 Task: Create a sub task Design and Implement Solution for the task  Develop a new online tool for online customer surveys in the project BeaconTech , assign it to team member softage.3@softage.net and update the status of the sub task to  On Track  , set the priority of the sub task to Low
Action: Mouse moved to (518, 286)
Screenshot: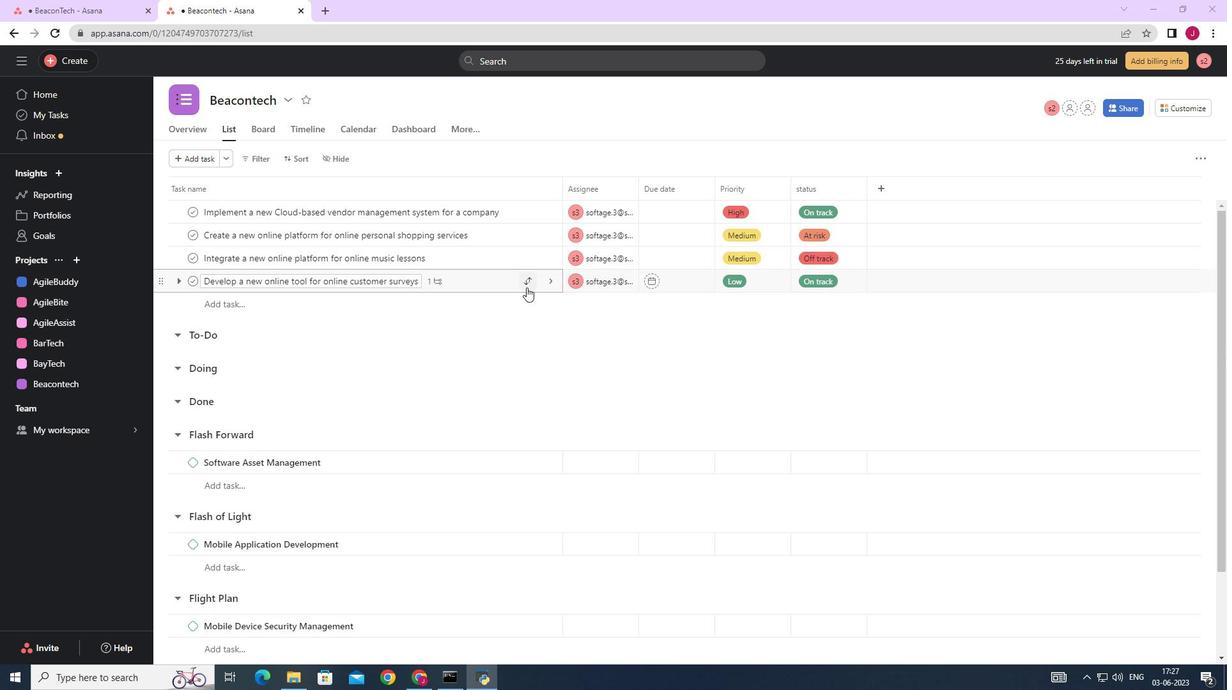 
Action: Mouse pressed left at (518, 286)
Screenshot: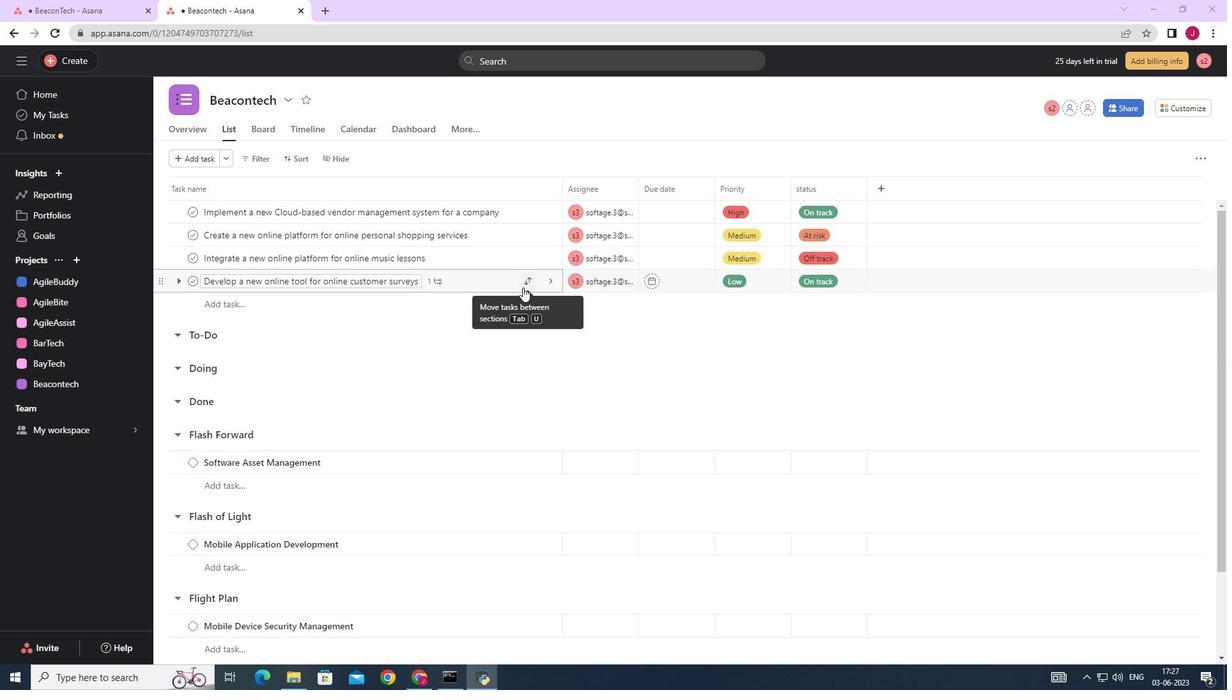 
Action: Mouse moved to (853, 377)
Screenshot: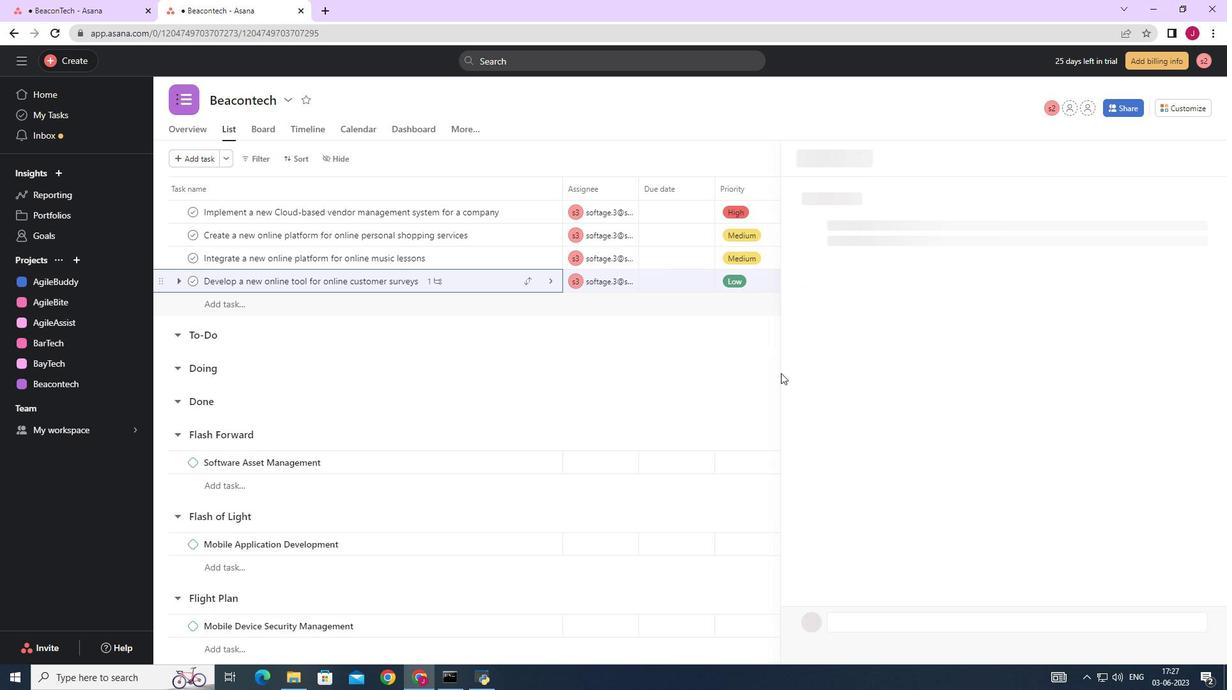
Action: Mouse scrolled (853, 376) with delta (0, 0)
Screenshot: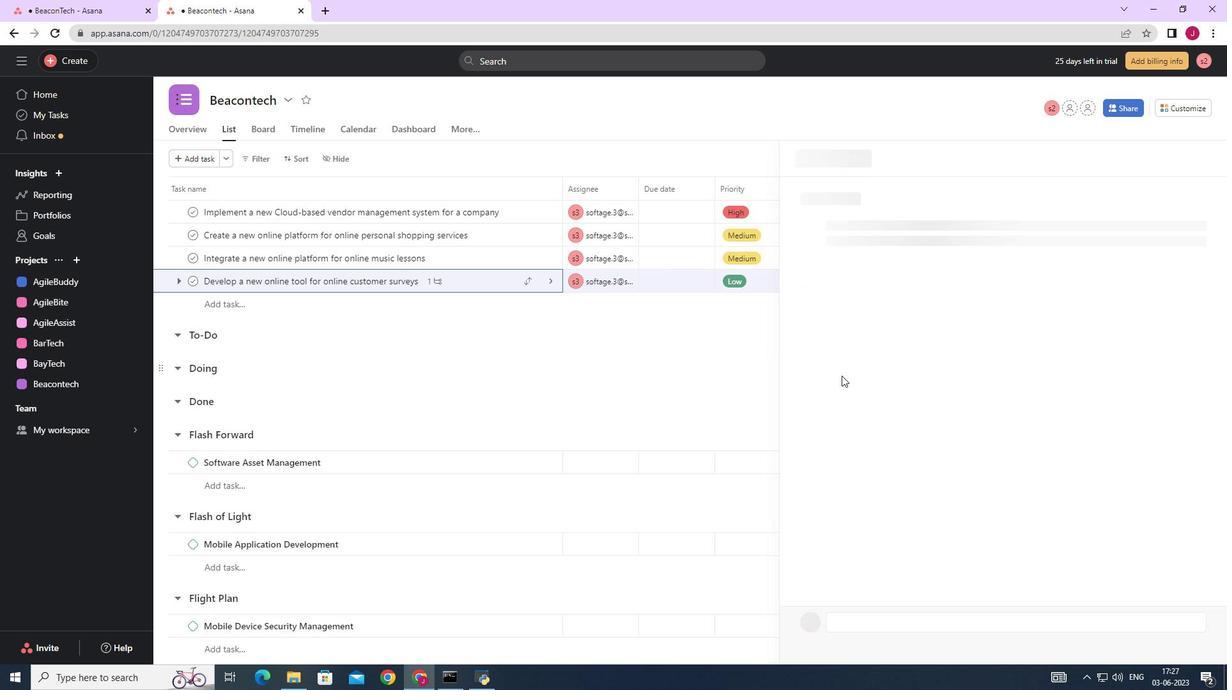 
Action: Mouse moved to (855, 377)
Screenshot: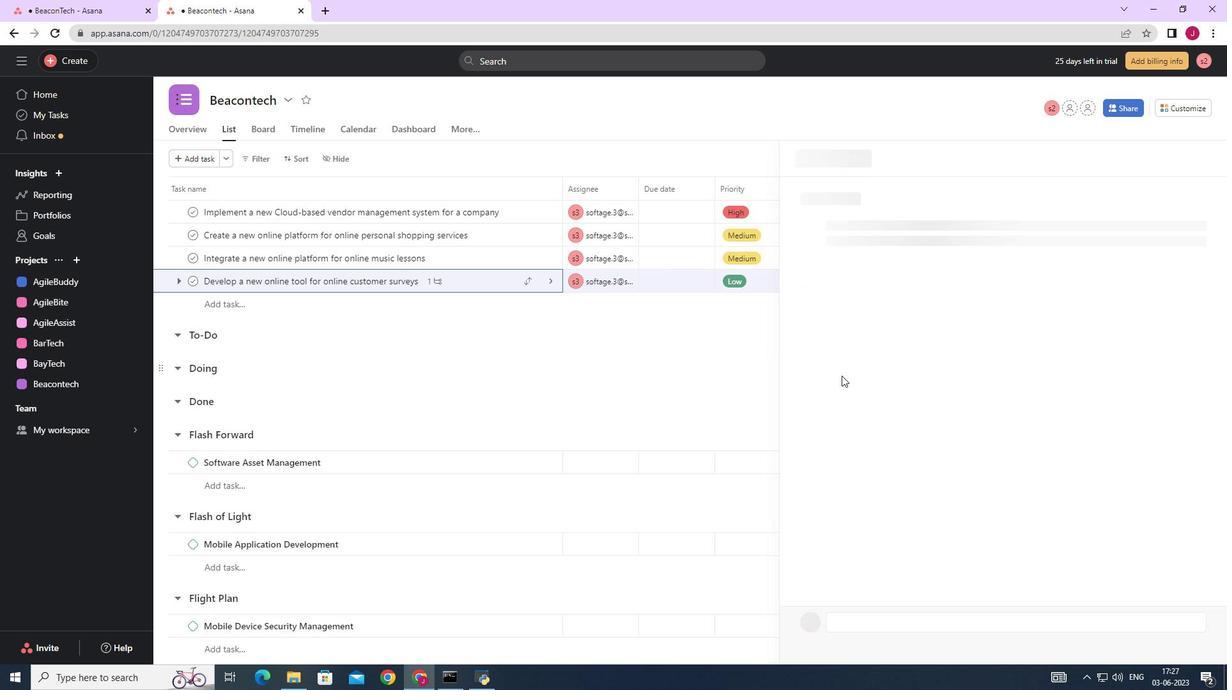 
Action: Mouse scrolled (855, 377) with delta (0, 0)
Screenshot: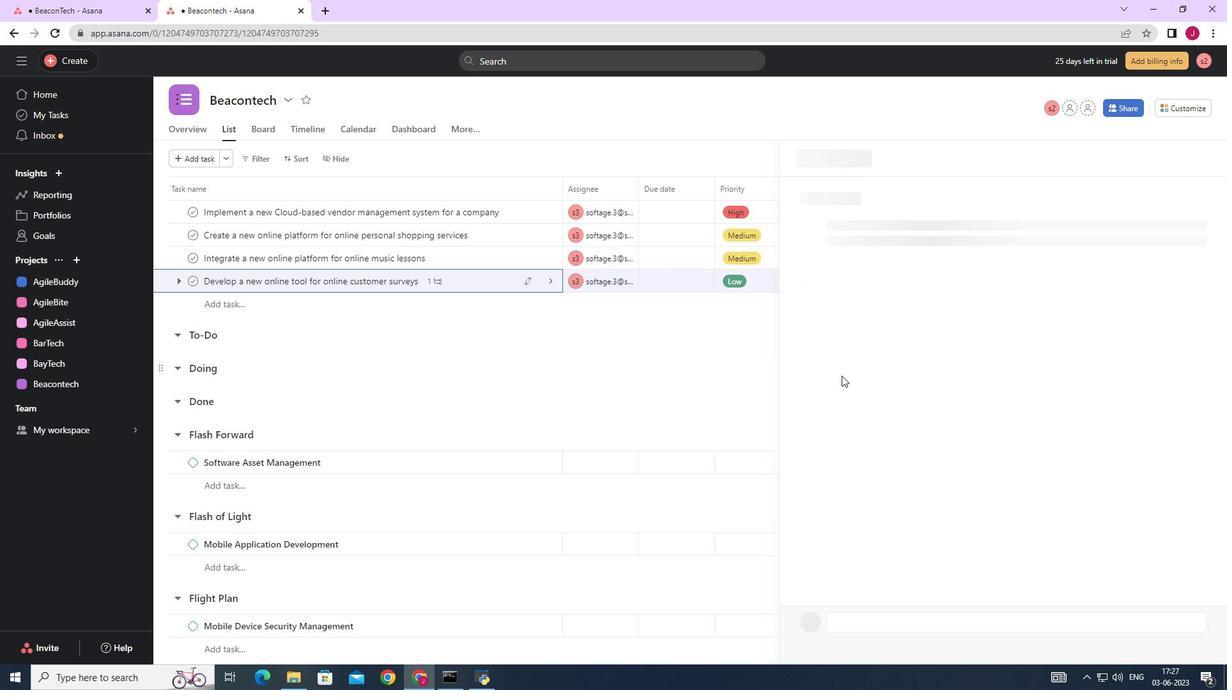 
Action: Mouse moved to (855, 378)
Screenshot: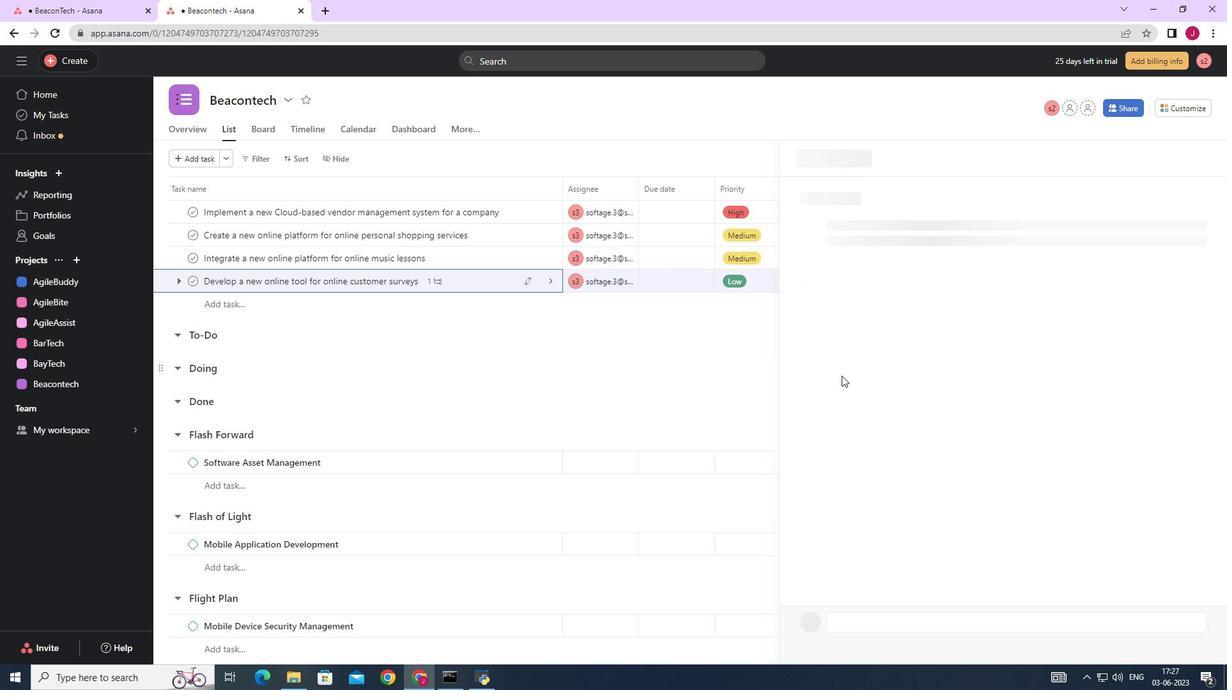 
Action: Mouse scrolled (855, 377) with delta (0, 0)
Screenshot: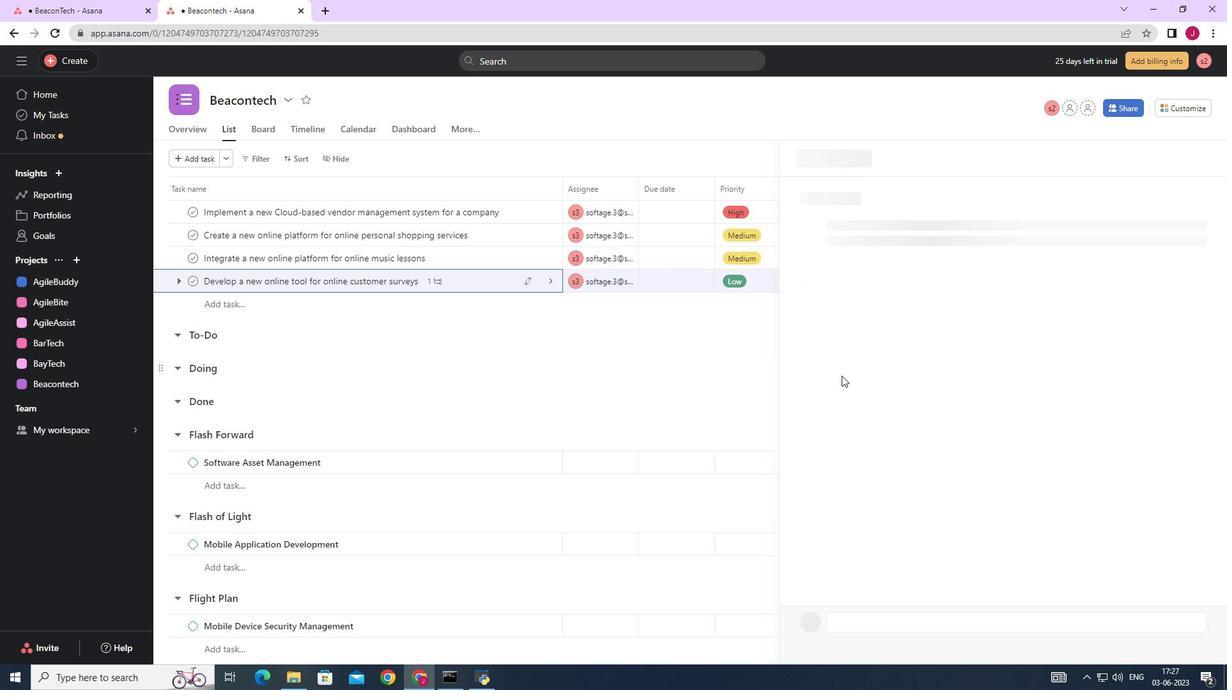 
Action: Mouse moved to (856, 378)
Screenshot: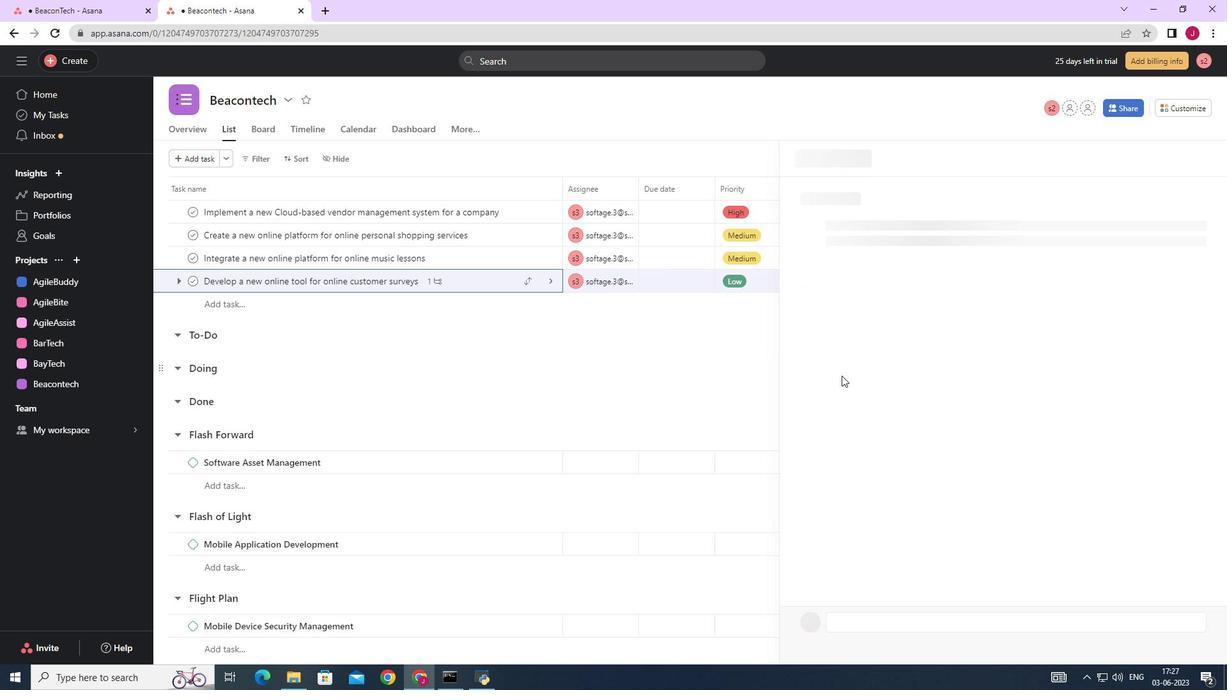 
Action: Mouse scrolled (856, 377) with delta (0, 0)
Screenshot: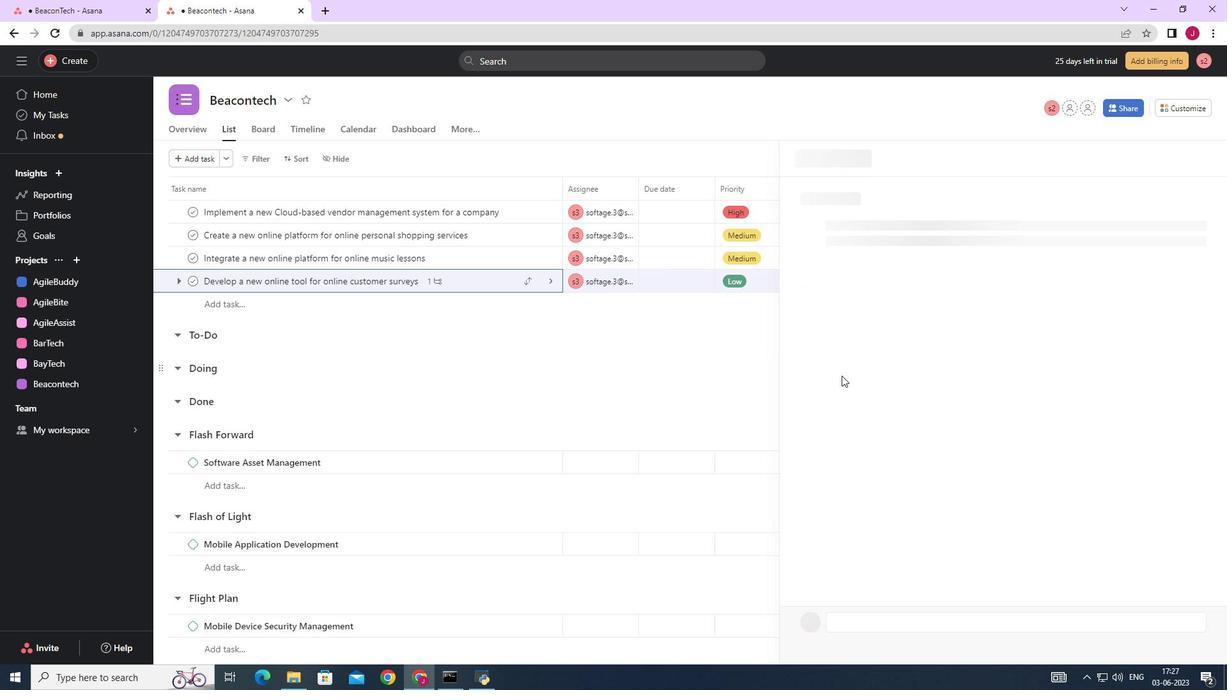 
Action: Mouse moved to (856, 379)
Screenshot: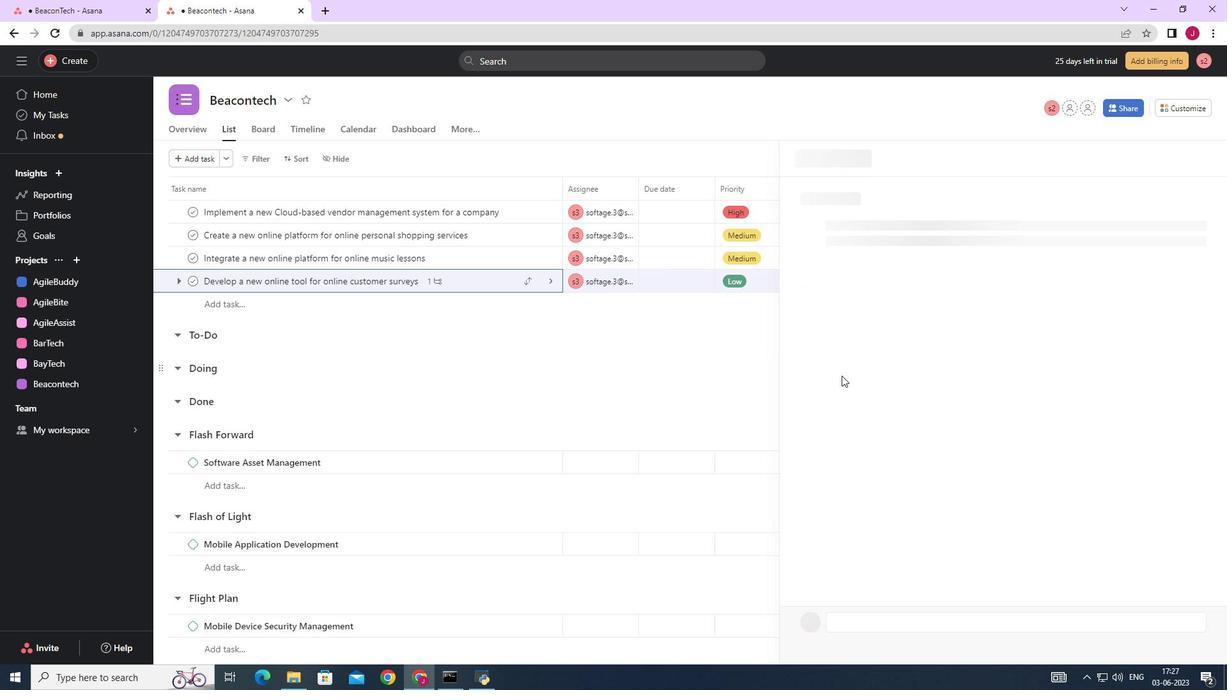 
Action: Mouse scrolled (856, 378) with delta (0, 0)
Screenshot: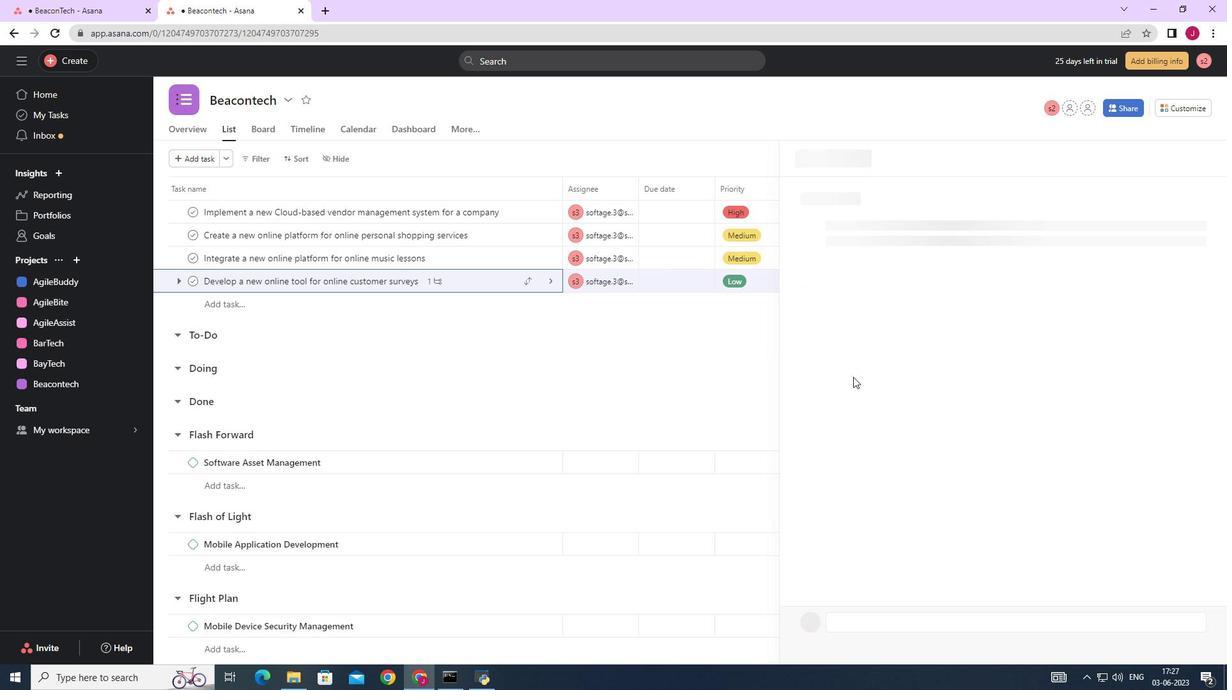
Action: Mouse moved to (891, 426)
Screenshot: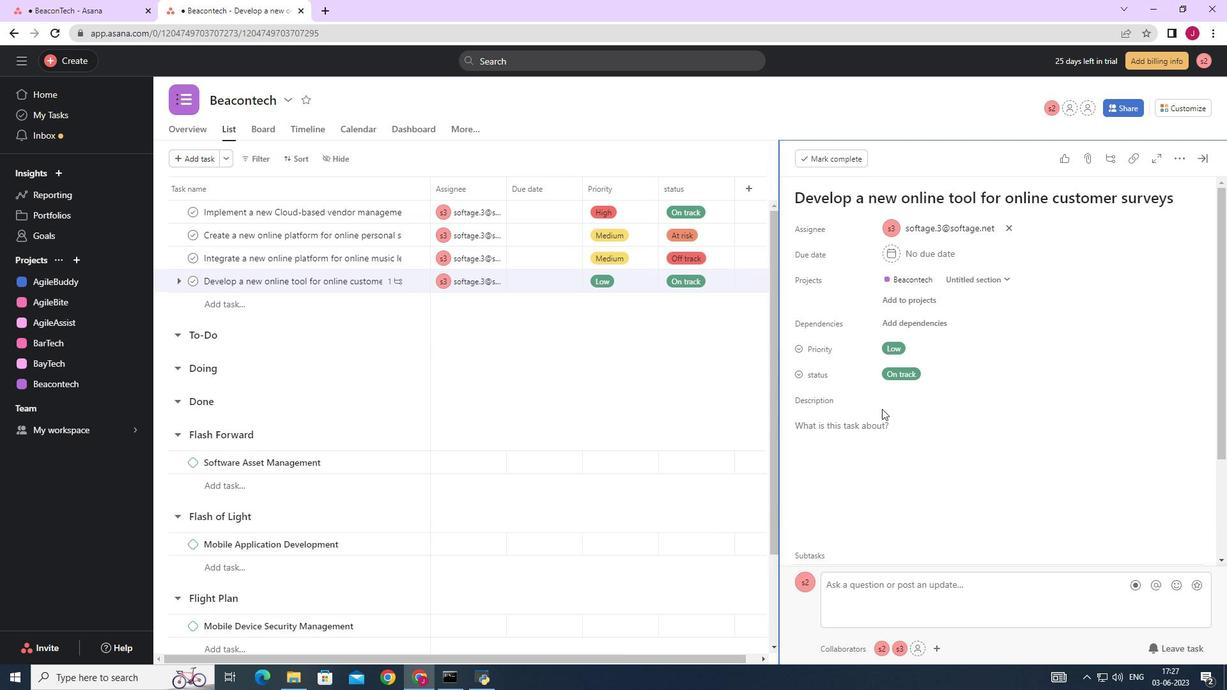 
Action: Mouse scrolled (891, 425) with delta (0, 0)
Screenshot: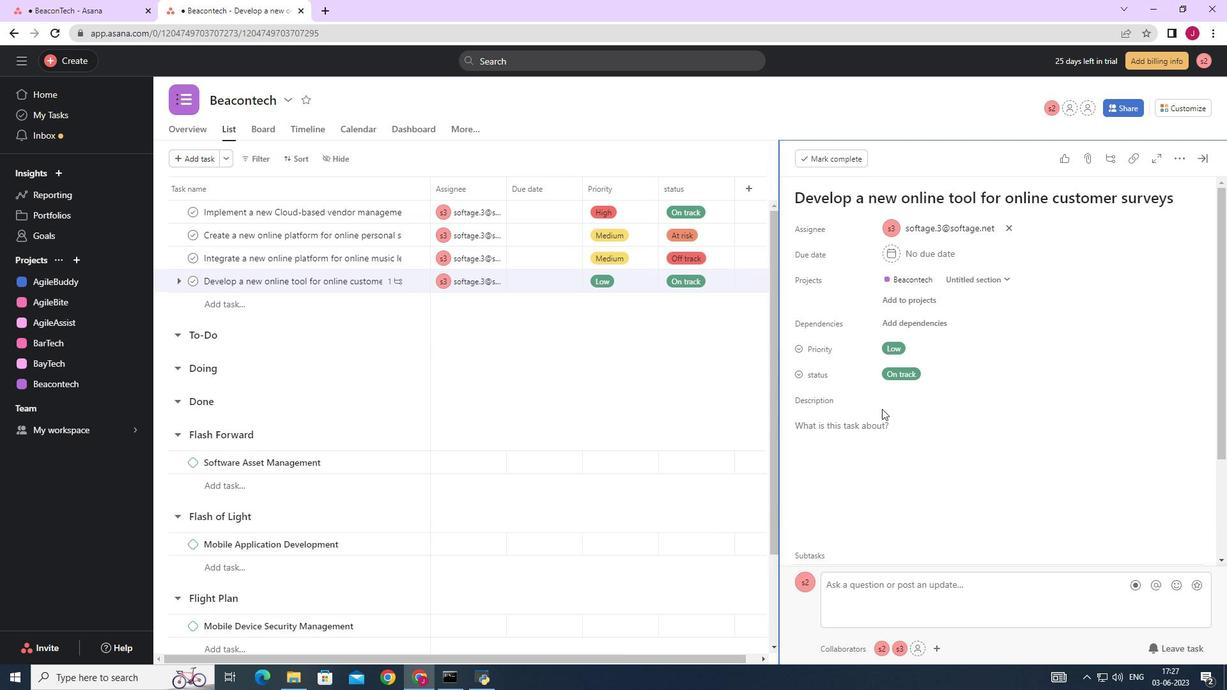 
Action: Mouse moved to (892, 430)
Screenshot: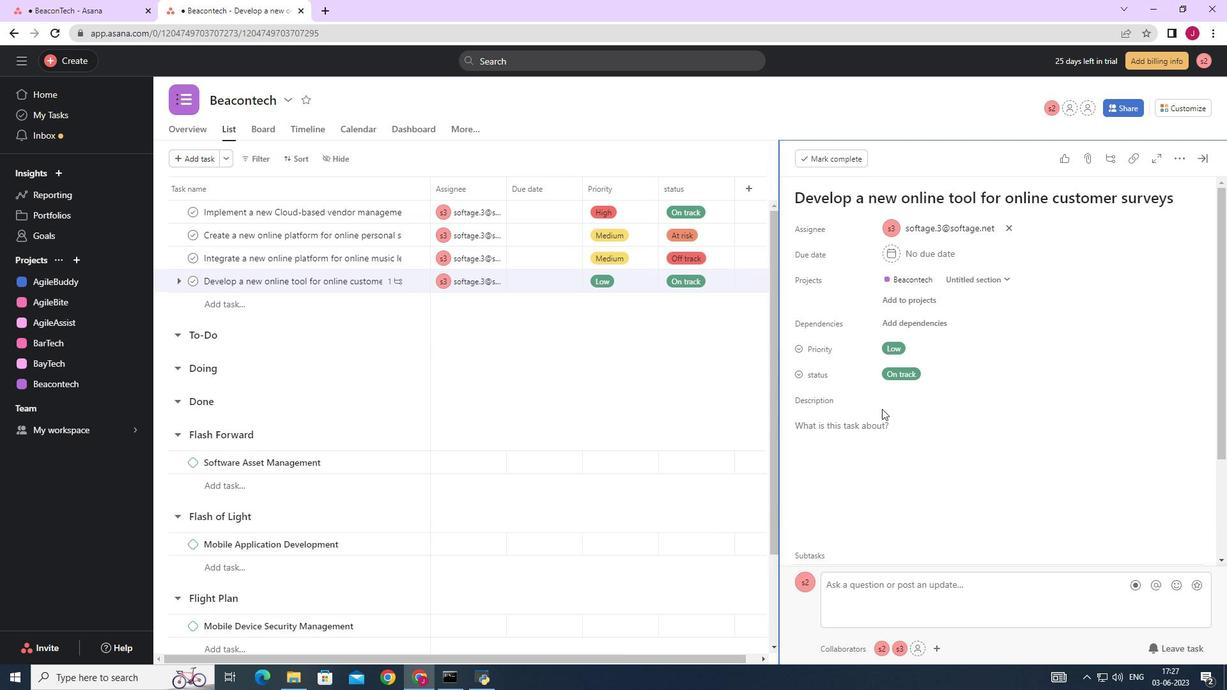 
Action: Mouse scrolled (892, 429) with delta (0, 0)
Screenshot: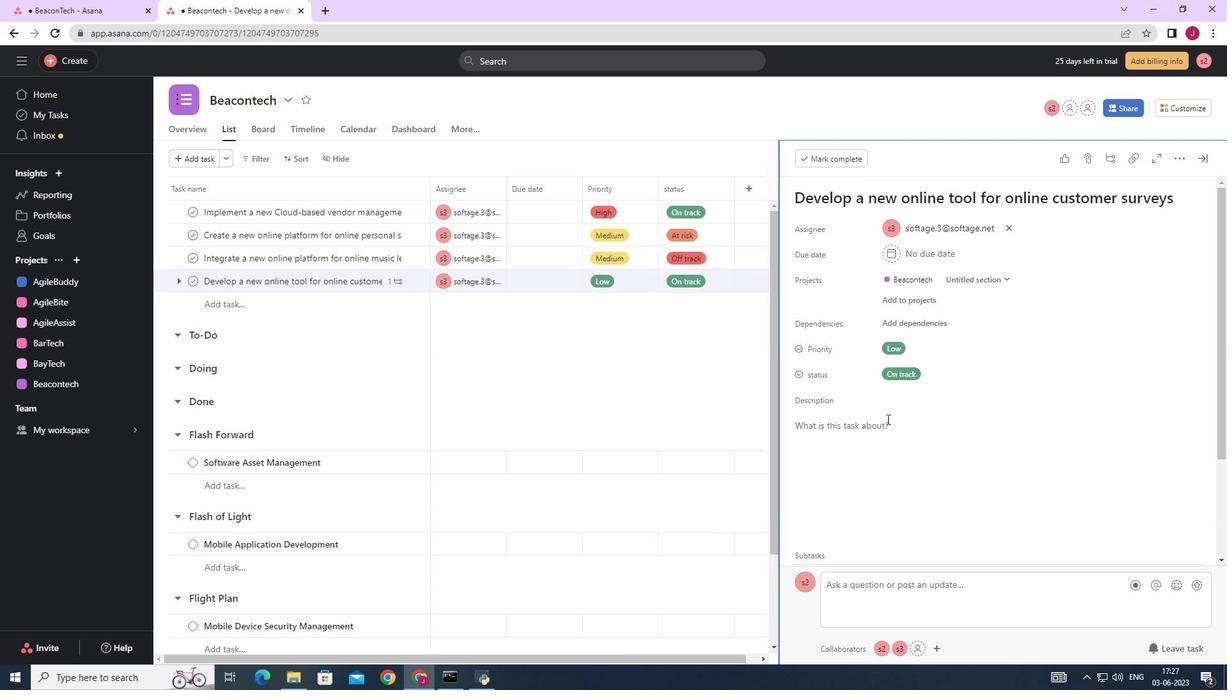 
Action: Mouse scrolled (892, 429) with delta (0, 0)
Screenshot: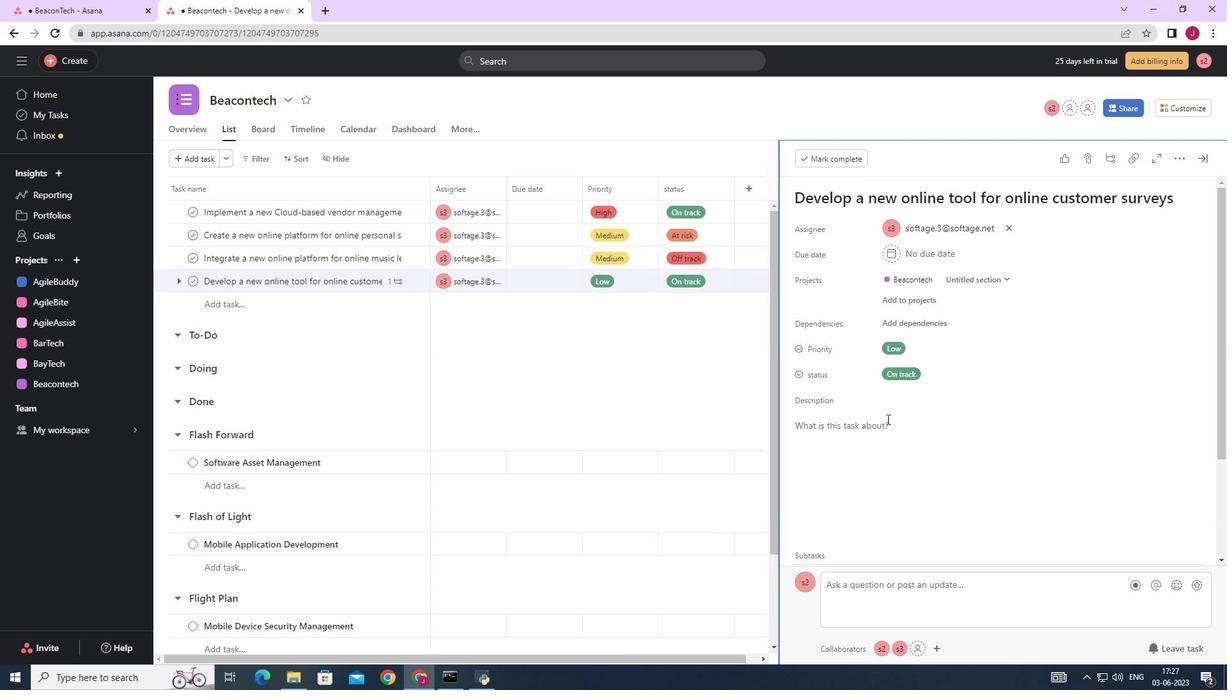 
Action: Mouse scrolled (892, 429) with delta (0, 0)
Screenshot: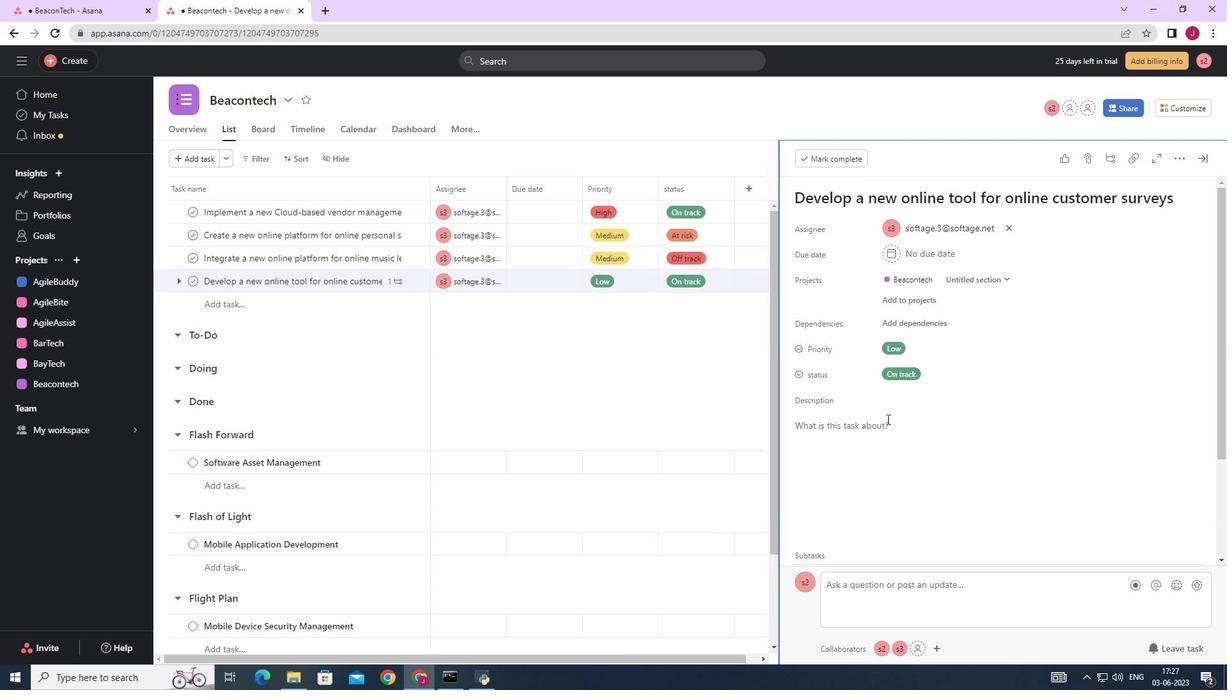 
Action: Mouse moved to (892, 430)
Screenshot: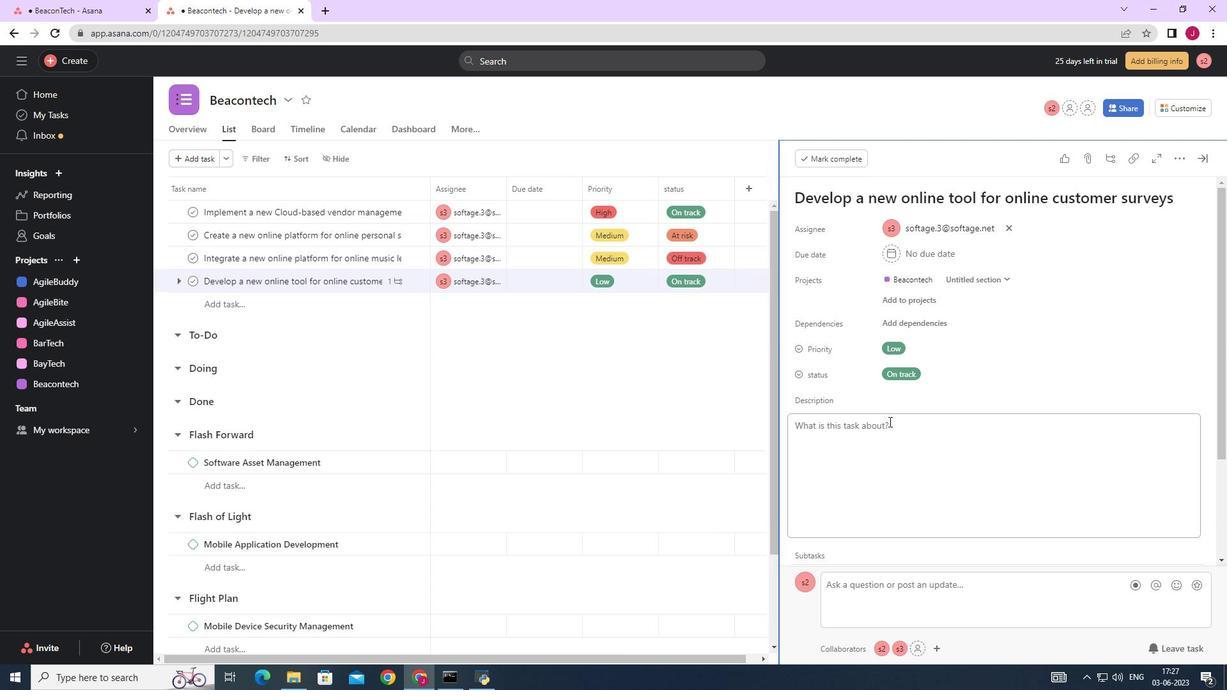 
Action: Mouse scrolled (892, 429) with delta (0, 0)
Screenshot: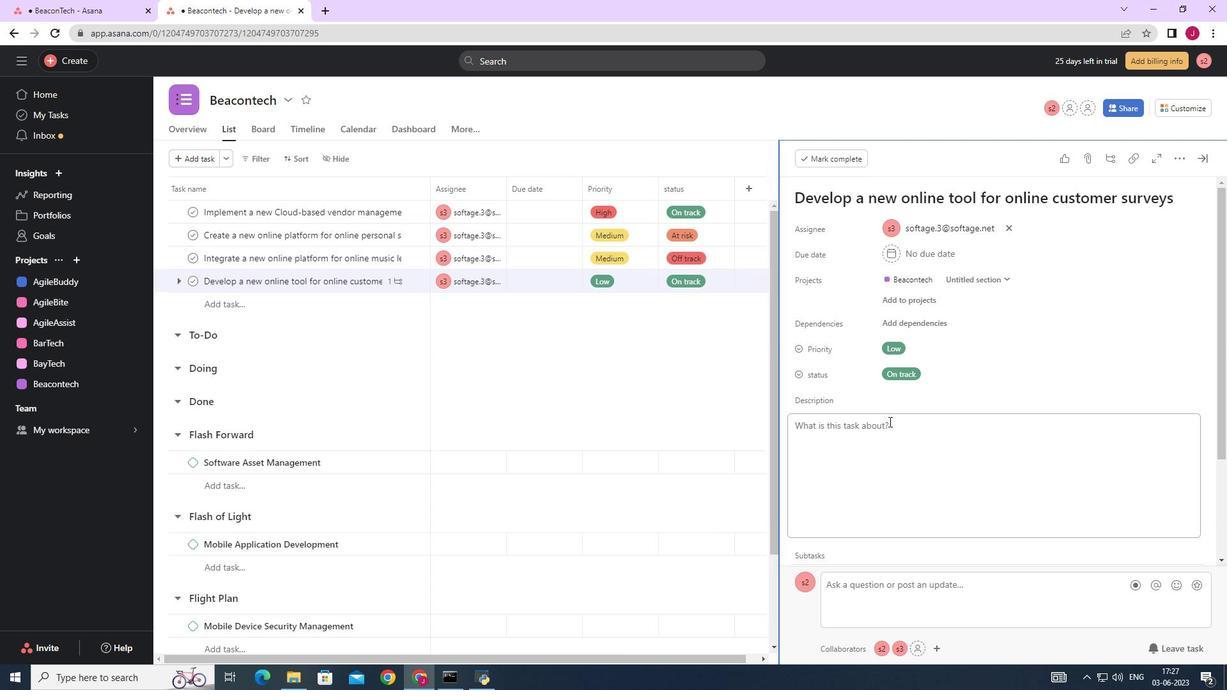 
Action: Mouse moved to (892, 445)
Screenshot: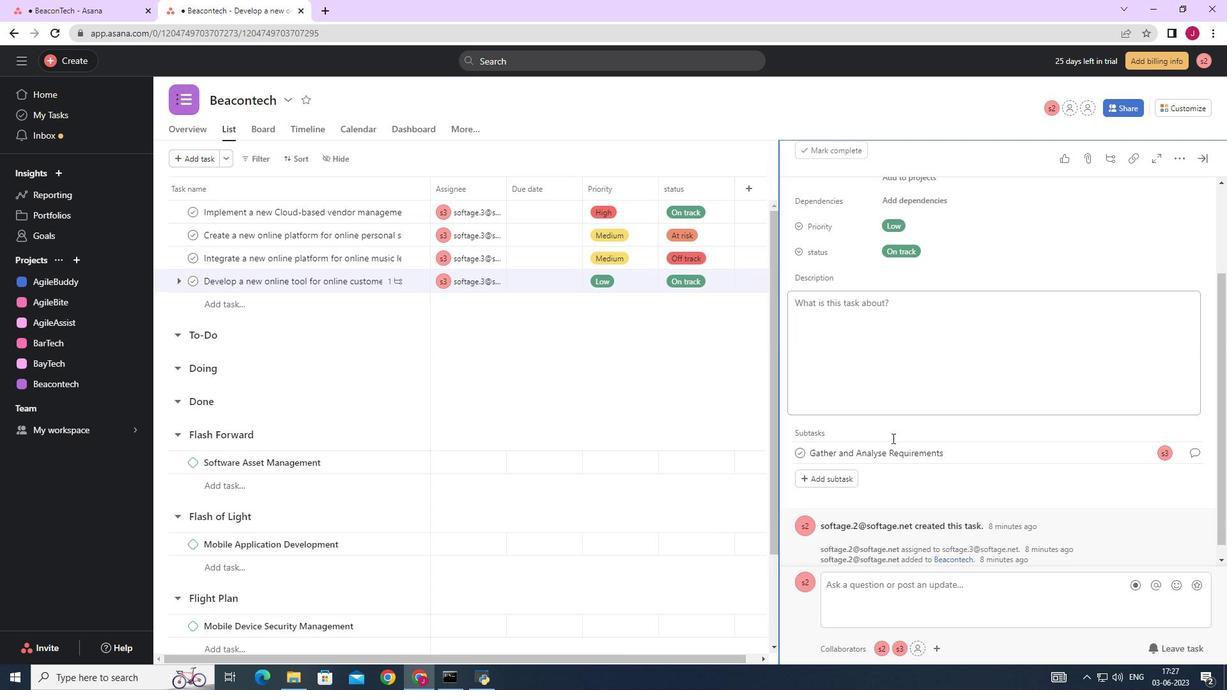 
Action: Mouse scrolled (892, 444) with delta (0, 0)
Screenshot: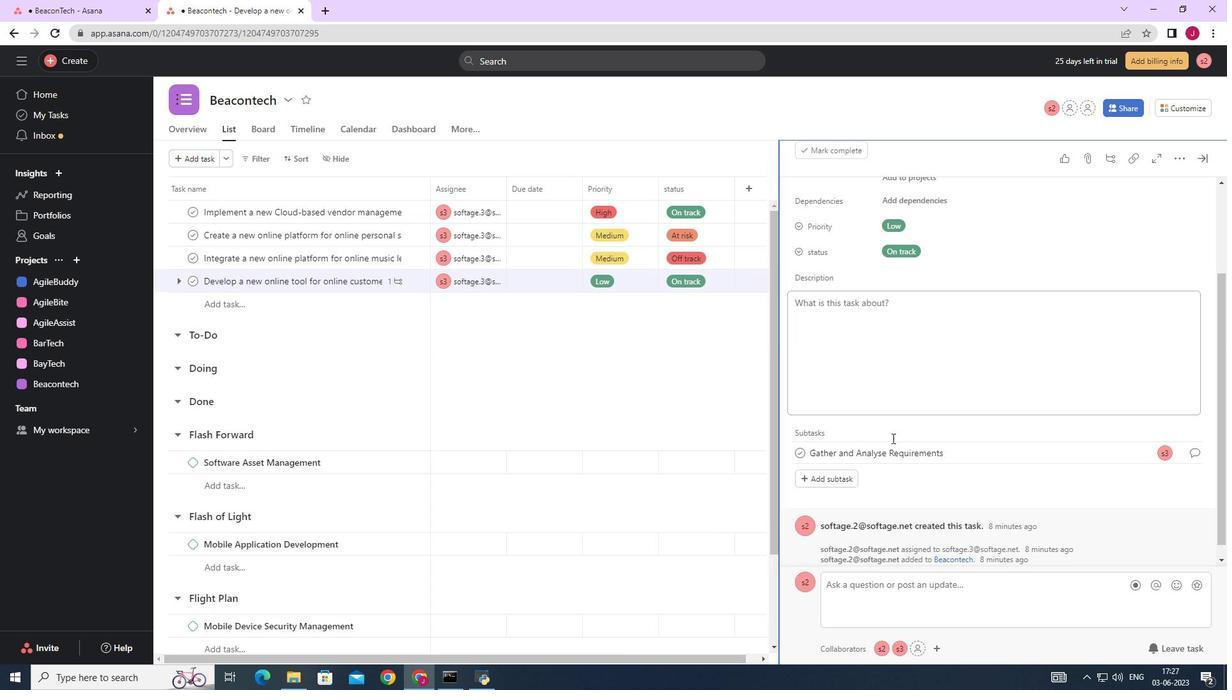 
Action: Mouse moved to (892, 446)
Screenshot: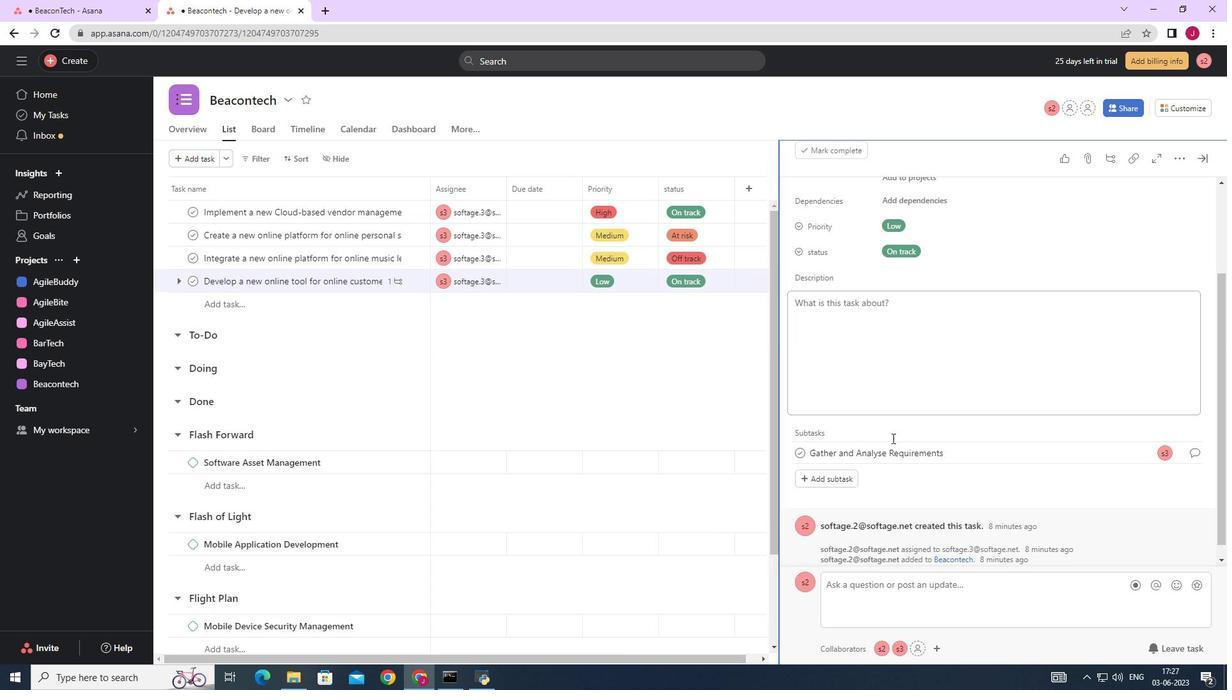 
Action: Mouse scrolled (892, 445) with delta (0, 0)
Screenshot: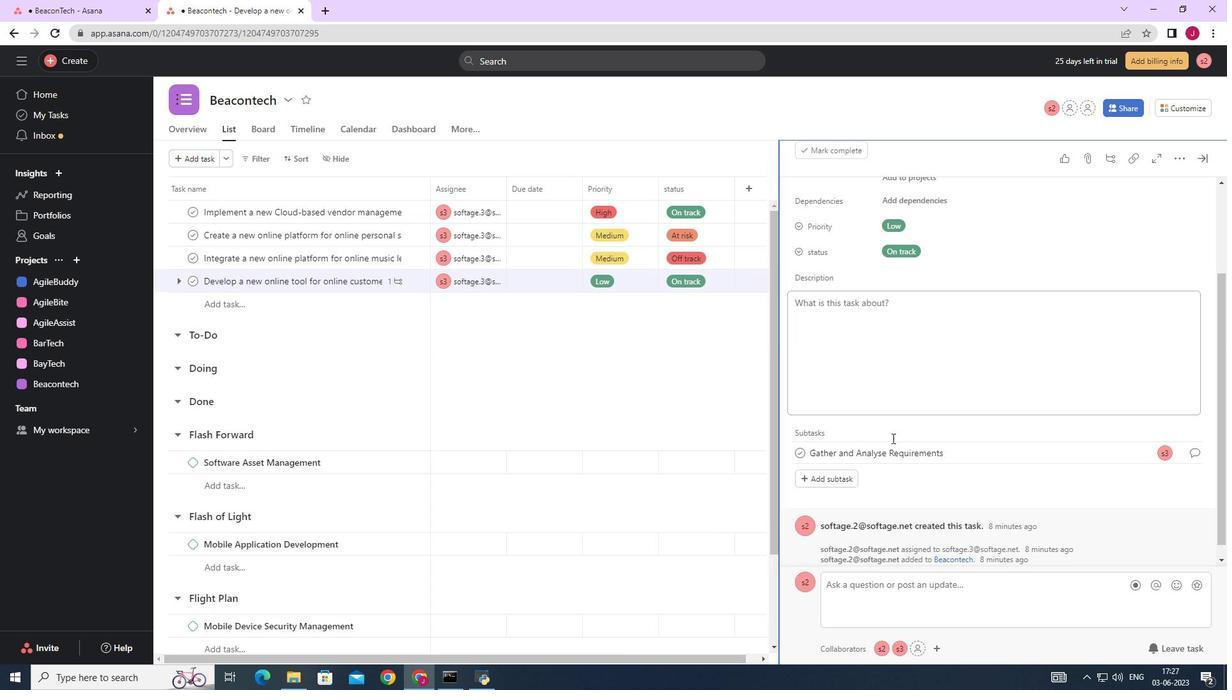 
Action: Mouse moved to (892, 447)
Screenshot: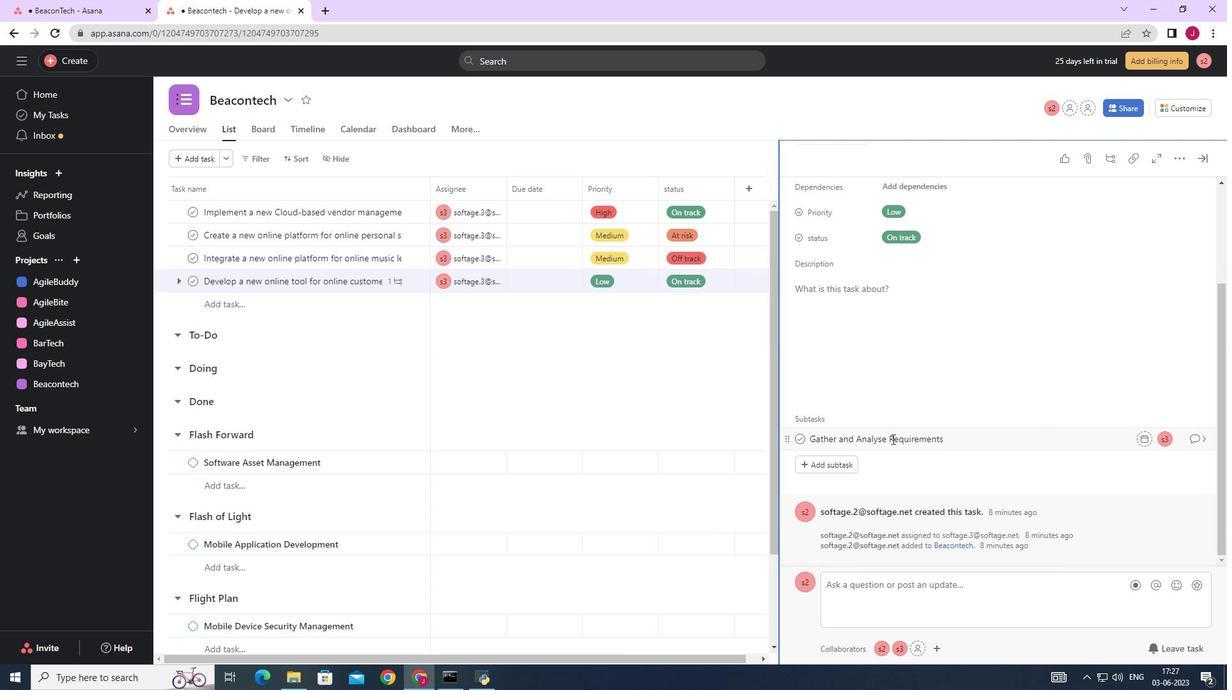 
Action: Mouse scrolled (892, 446) with delta (0, 0)
Screenshot: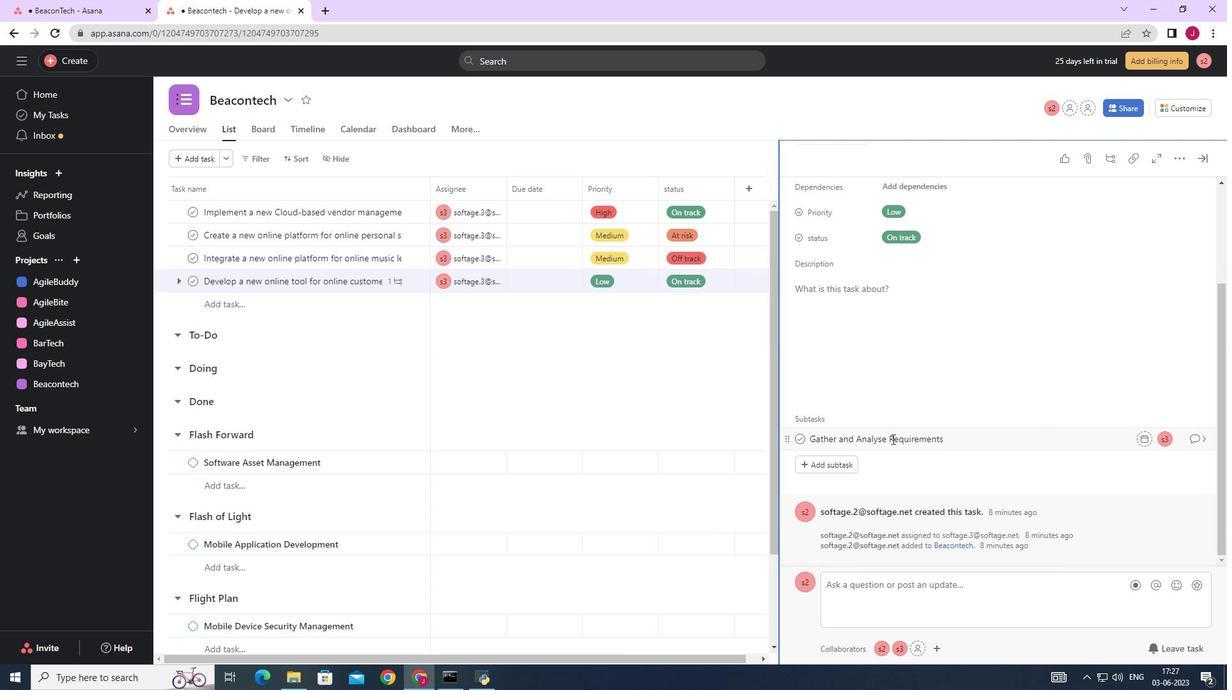 
Action: Mouse moved to (892, 447)
Screenshot: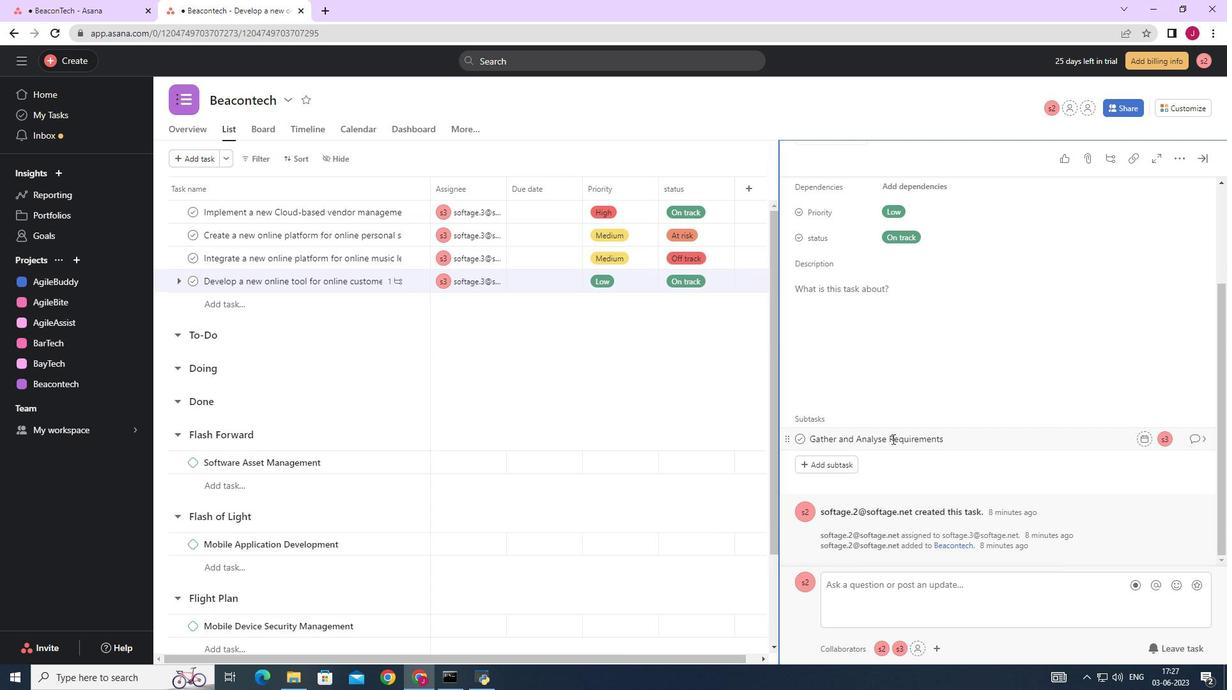 
Action: Mouse scrolled (892, 446) with delta (0, 0)
Screenshot: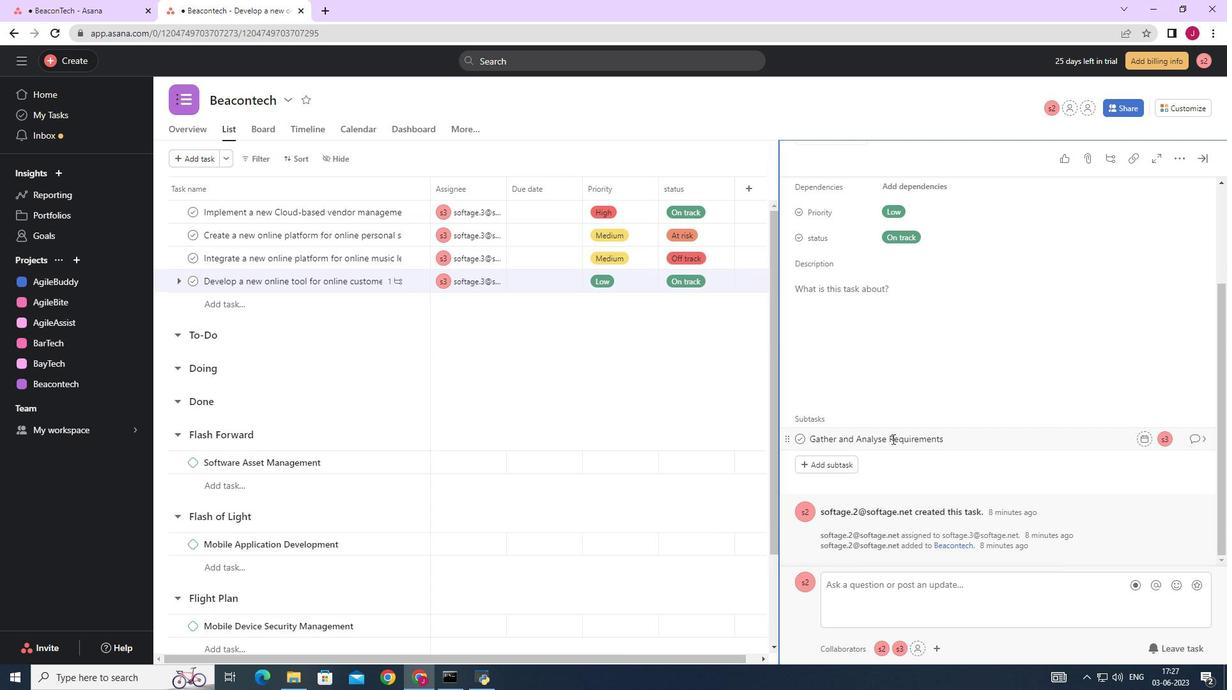 
Action: Mouse moved to (839, 464)
Screenshot: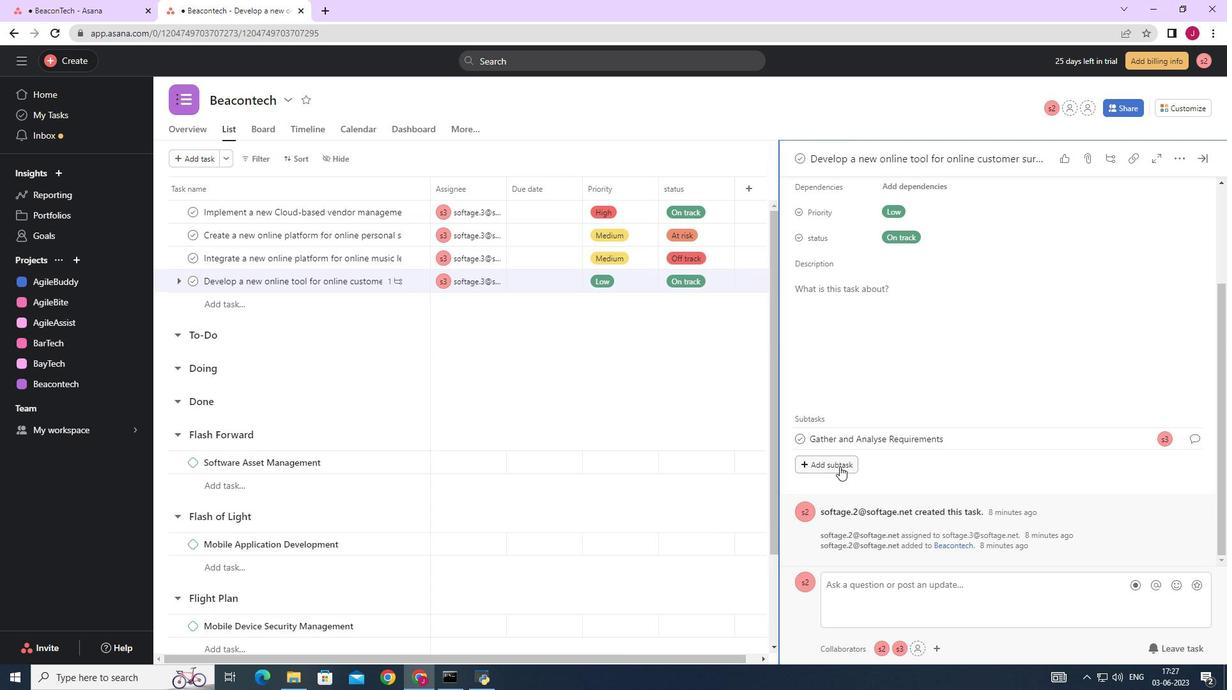 
Action: Mouse pressed left at (839, 464)
Screenshot: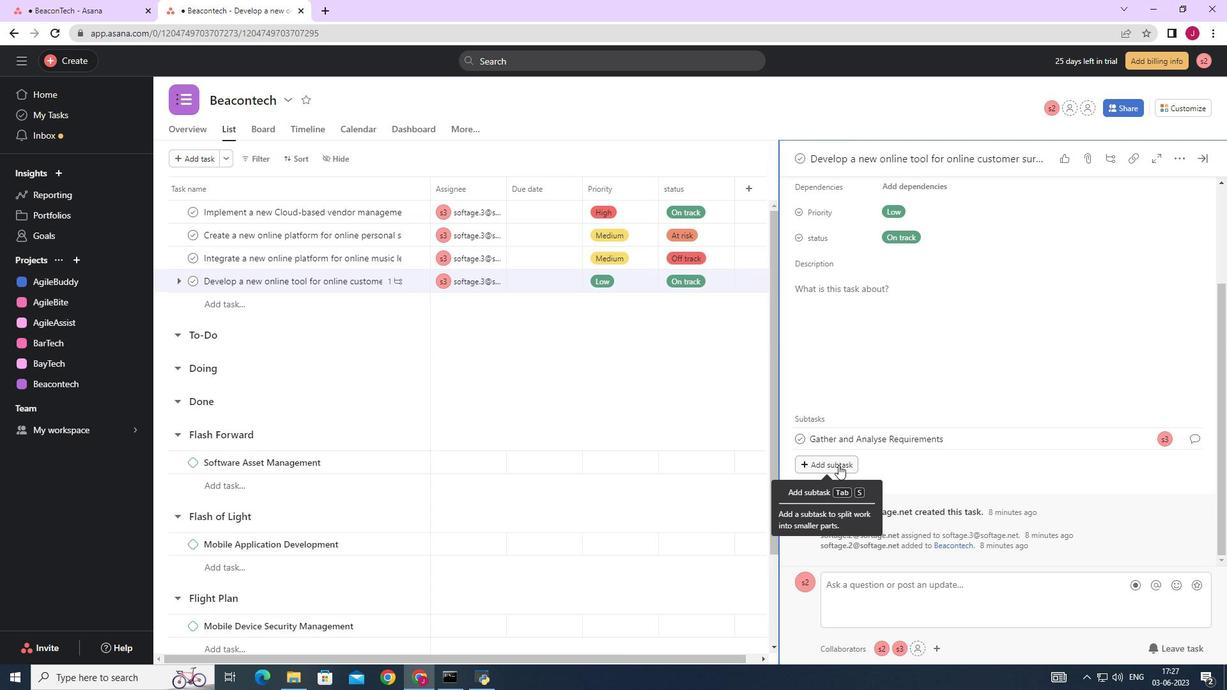 
Action: Mouse moved to (838, 464)
Screenshot: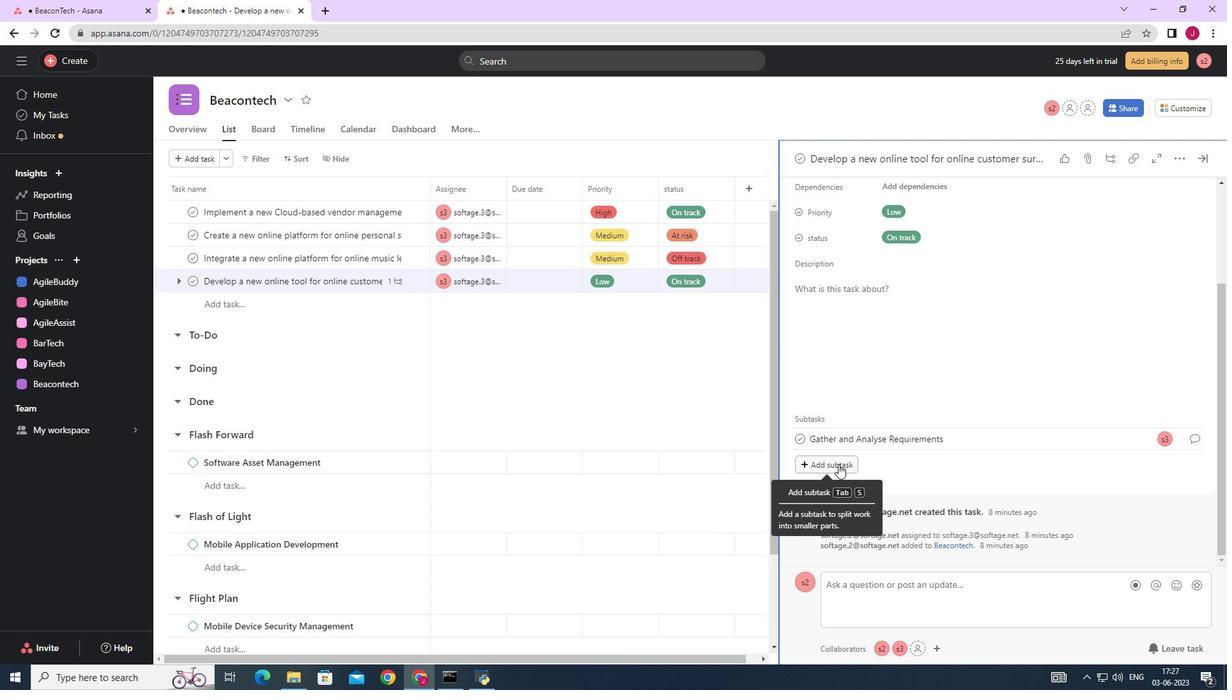 
Action: Key pressed <Key.caps_lock>D<Key.caps_lock>esign<Key.space>and<Key.space><Key.caps_lock>I<Key.caps_lock>mplement<Key.space><Key.caps_lock>S<Key.caps_lock>olution
Screenshot: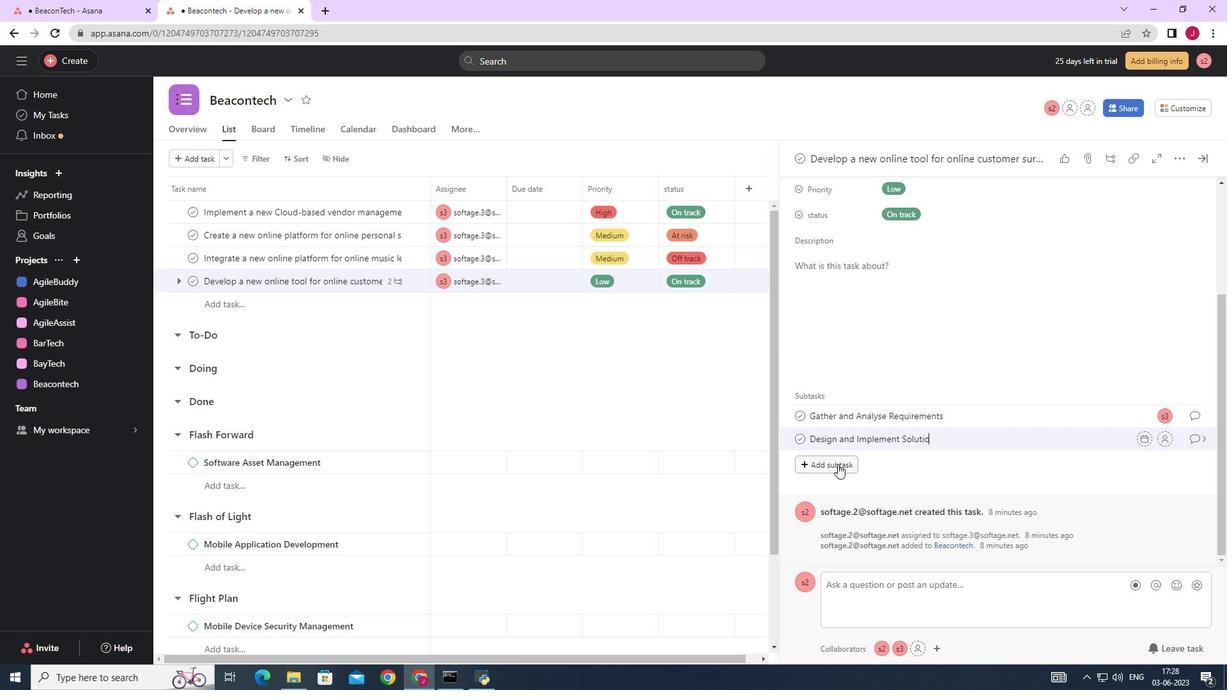
Action: Mouse moved to (1171, 443)
Screenshot: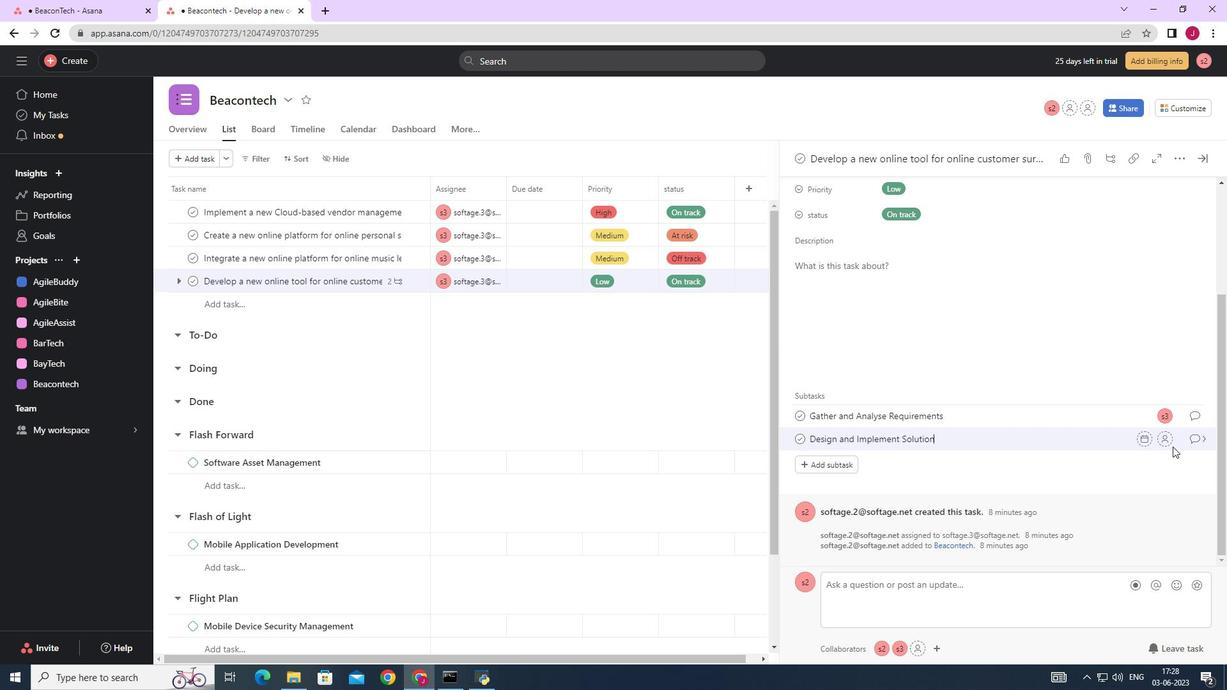 
Action: Mouse pressed left at (1171, 443)
Screenshot: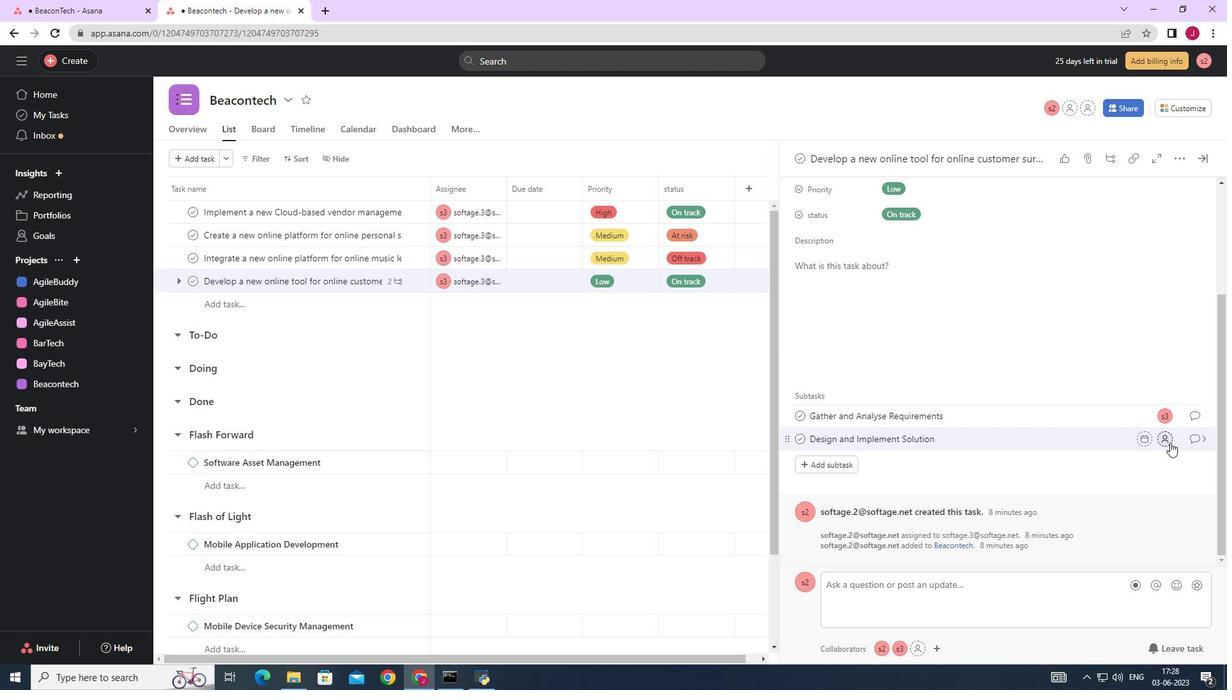
Action: Key pressed softage.3
Screenshot: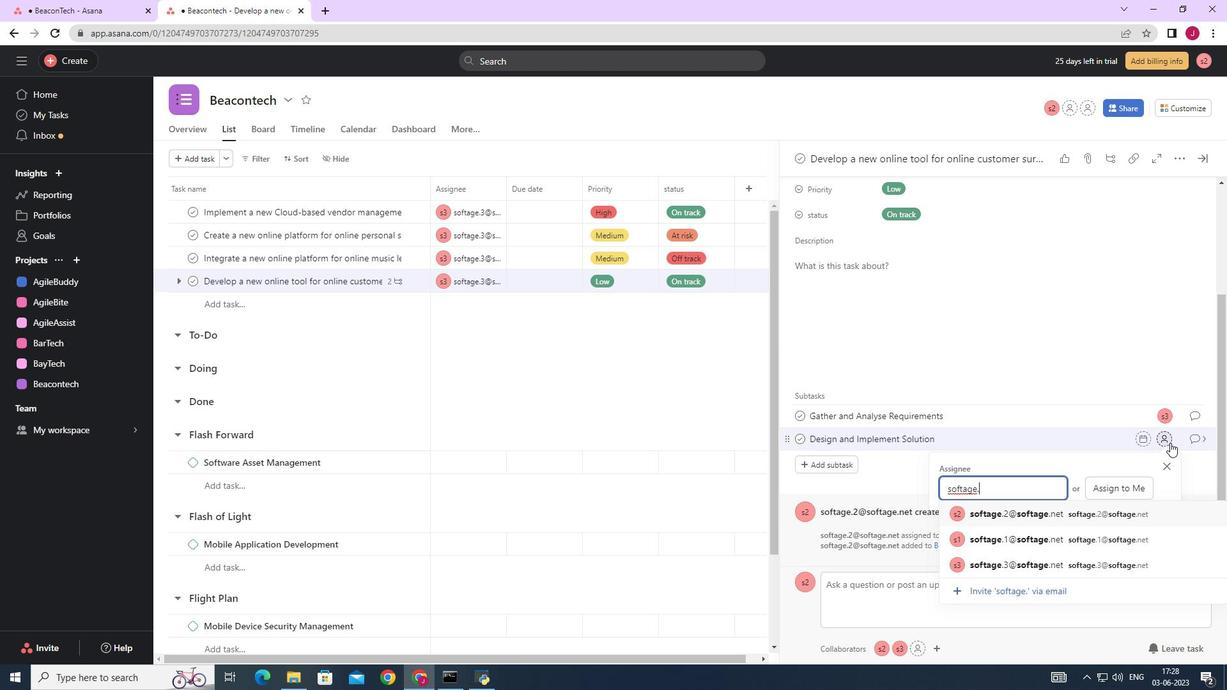 
Action: Mouse moved to (1030, 515)
Screenshot: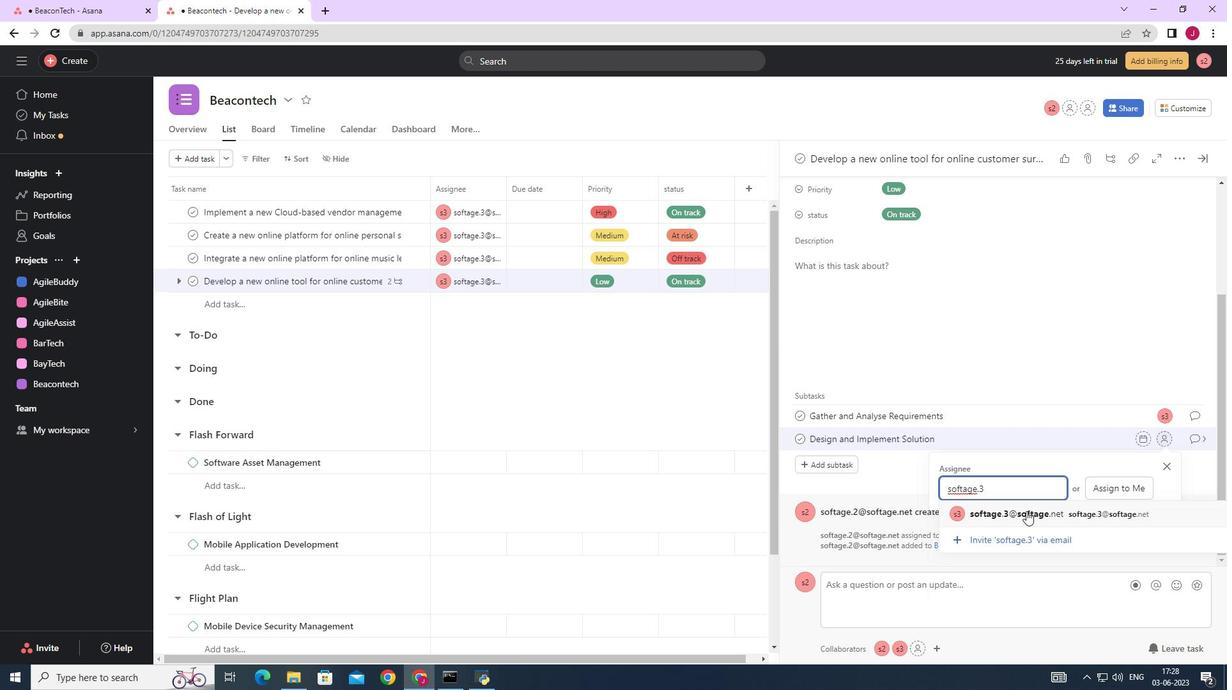 
Action: Mouse pressed left at (1030, 515)
Screenshot: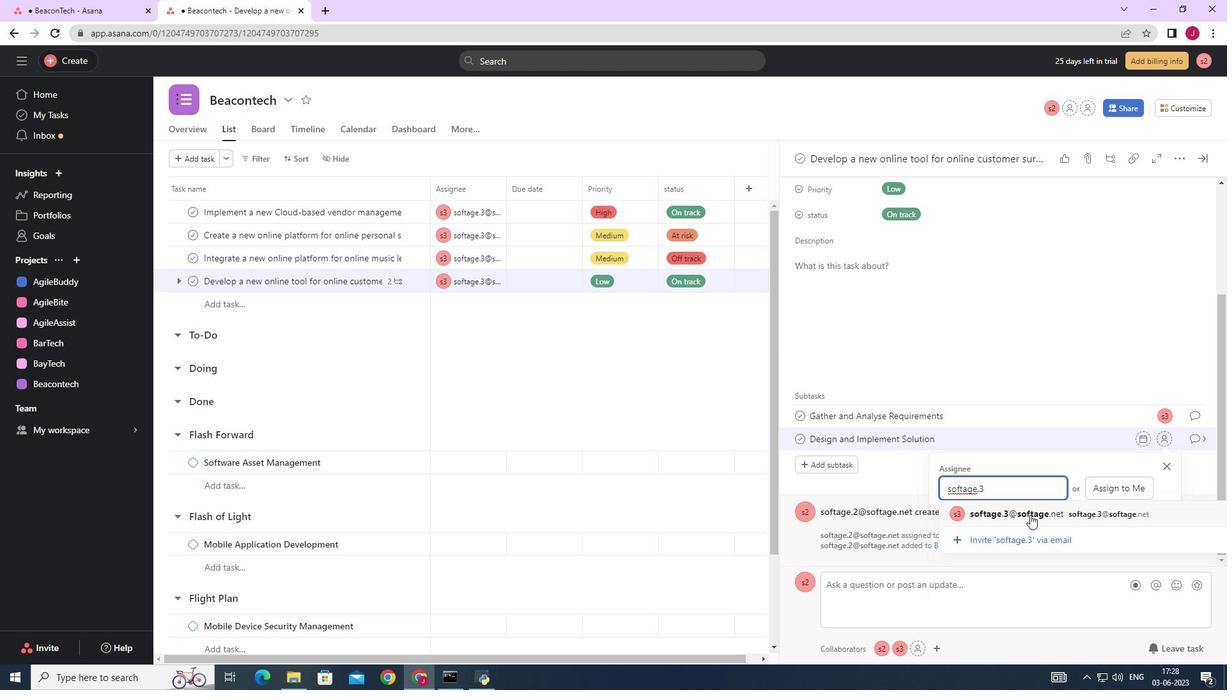 
Action: Mouse moved to (1190, 440)
Screenshot: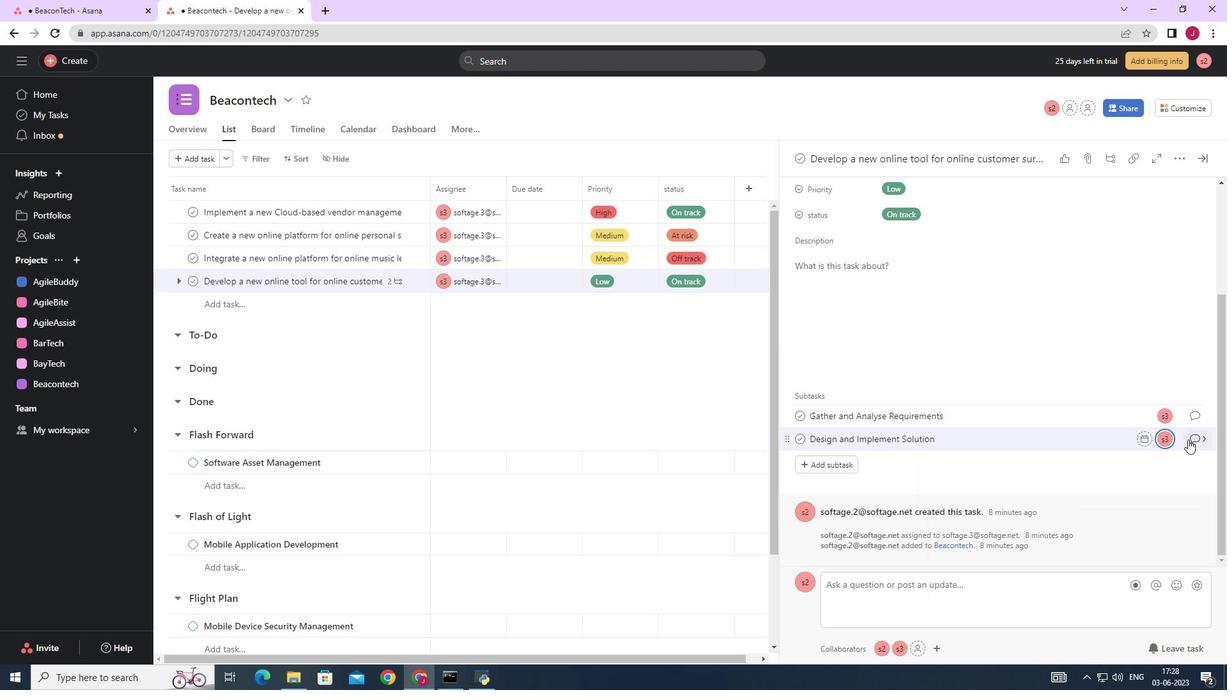 
Action: Mouse pressed left at (1190, 440)
Screenshot: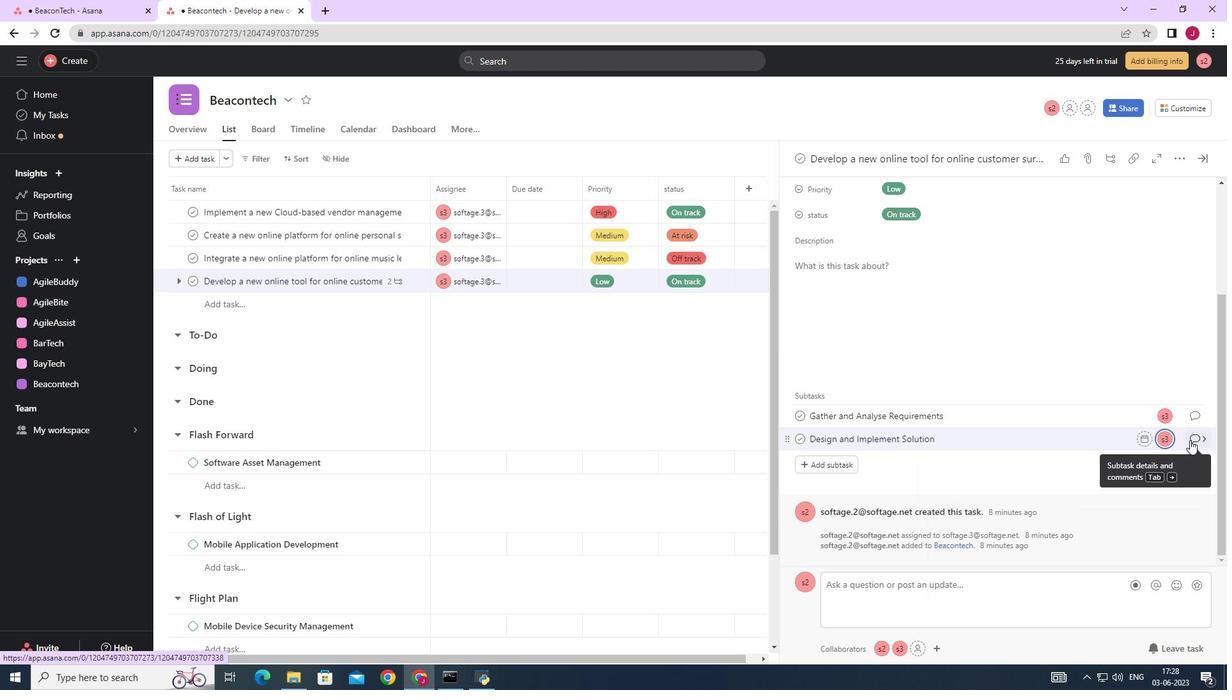 
Action: Mouse moved to (841, 341)
Screenshot: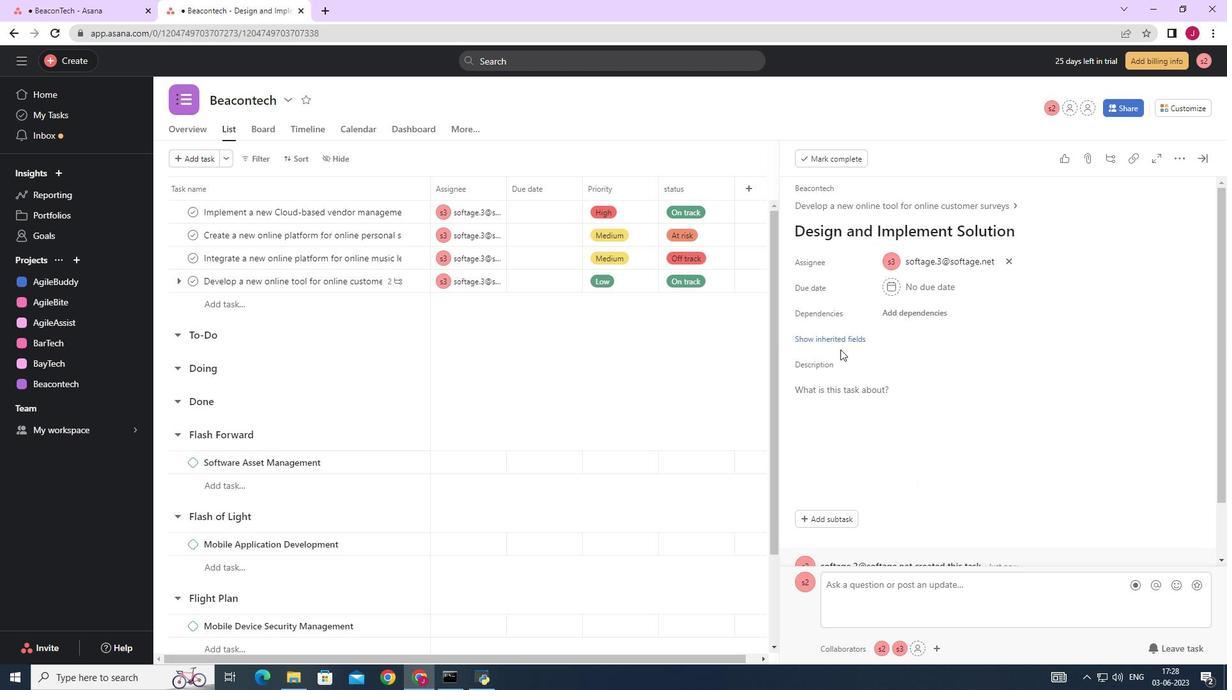 
Action: Mouse pressed left at (841, 341)
Screenshot: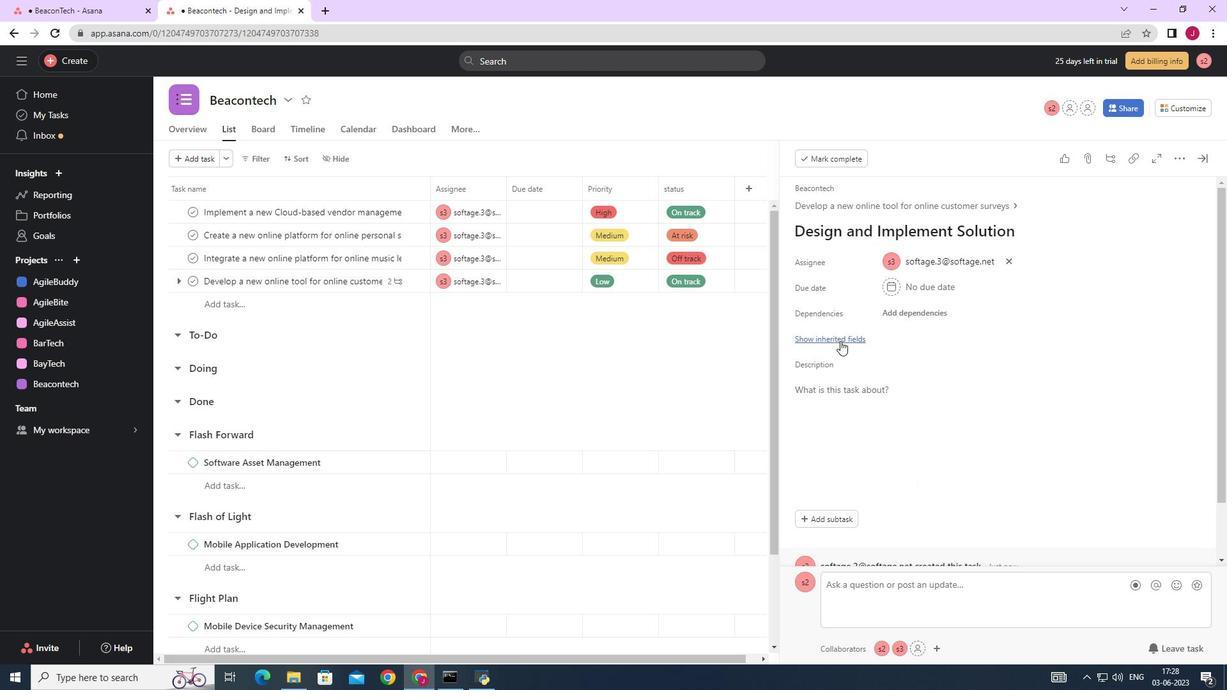 
Action: Mouse moved to (887, 365)
Screenshot: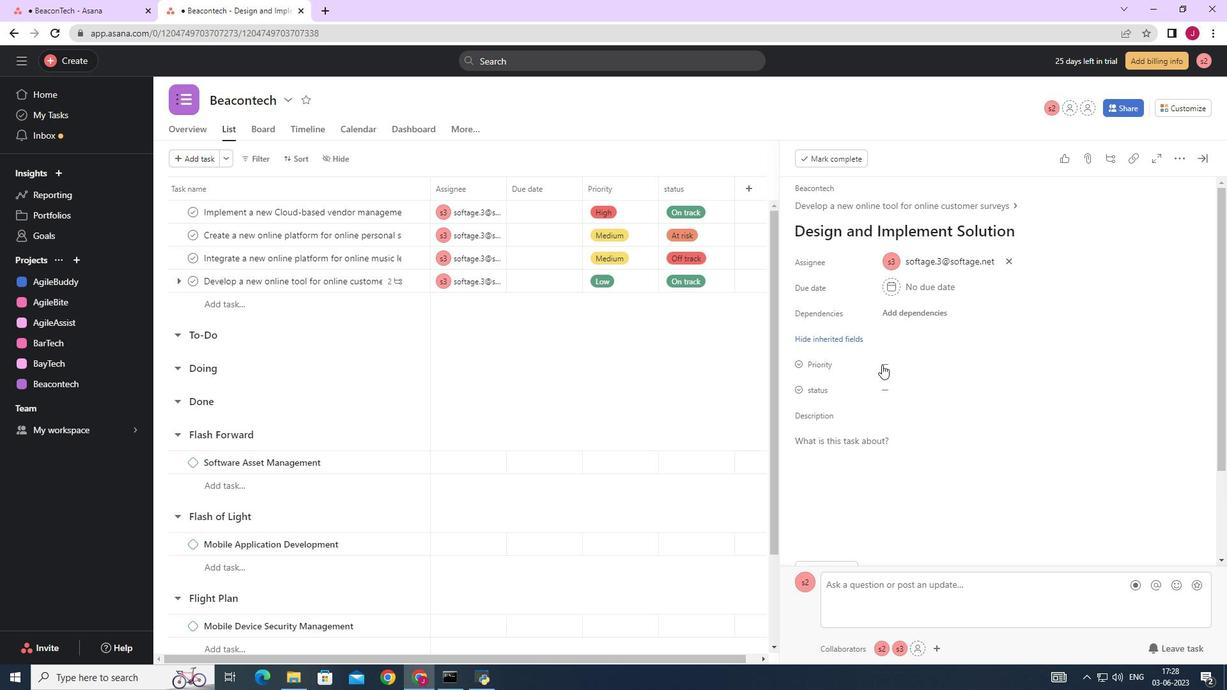 
Action: Mouse pressed left at (887, 365)
Screenshot: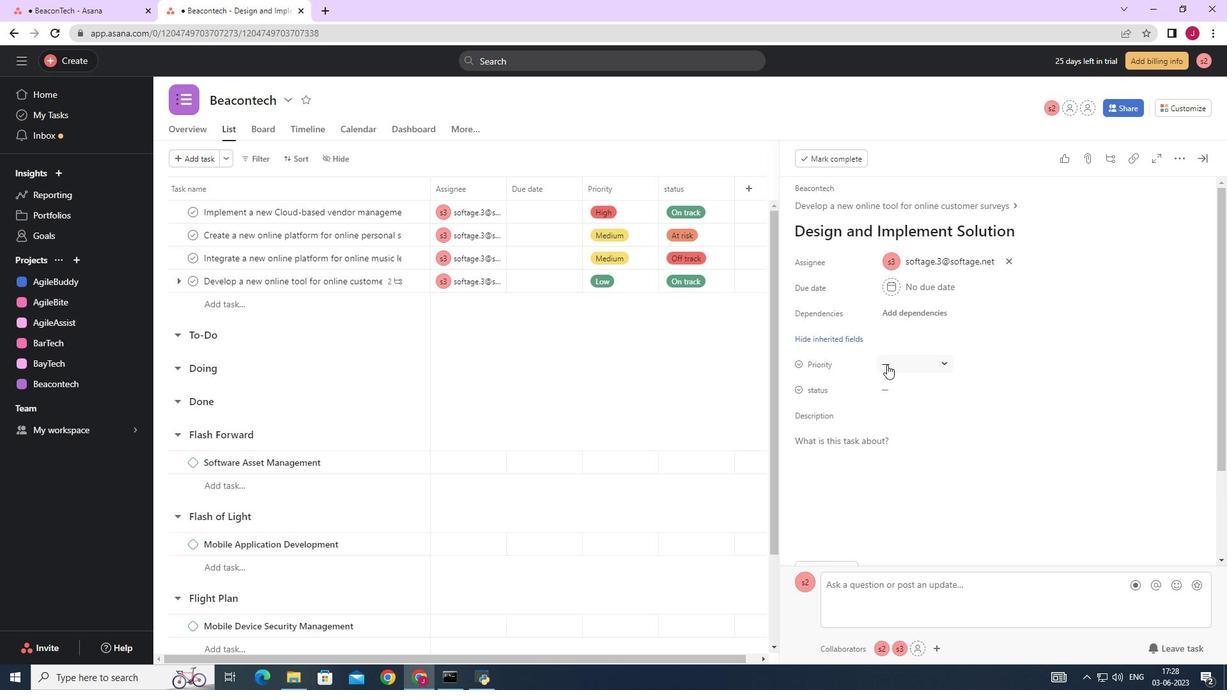 
Action: Mouse moved to (918, 457)
Screenshot: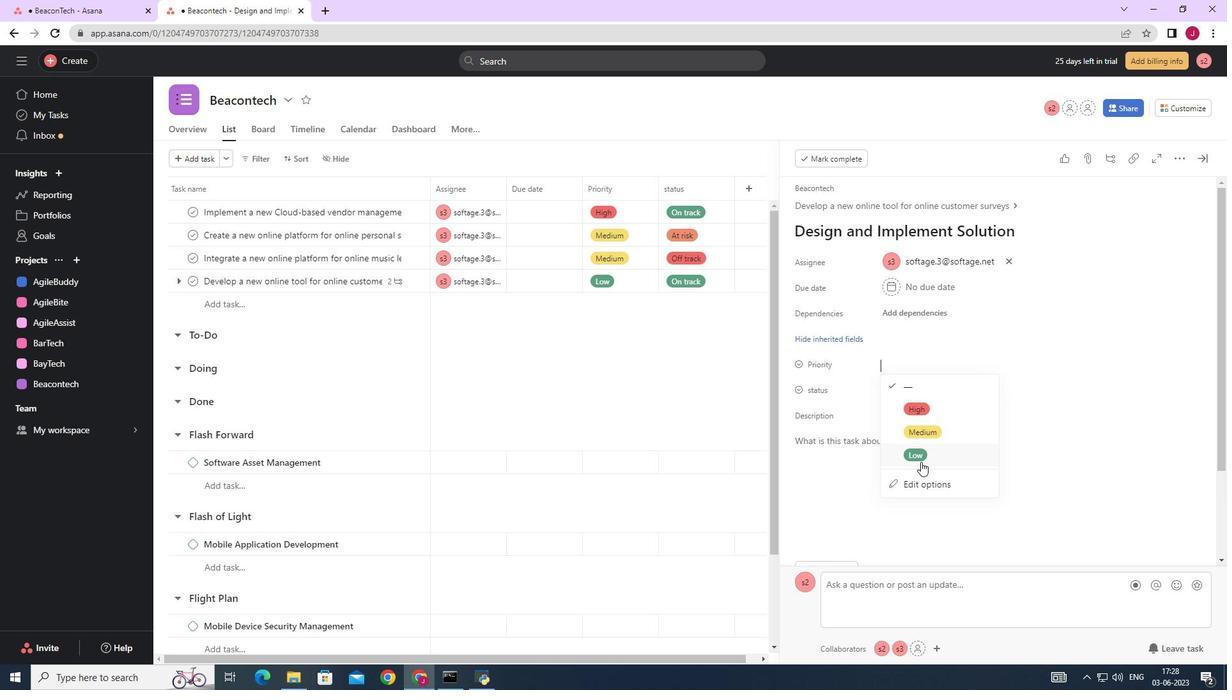 
Action: Mouse pressed left at (918, 457)
Screenshot: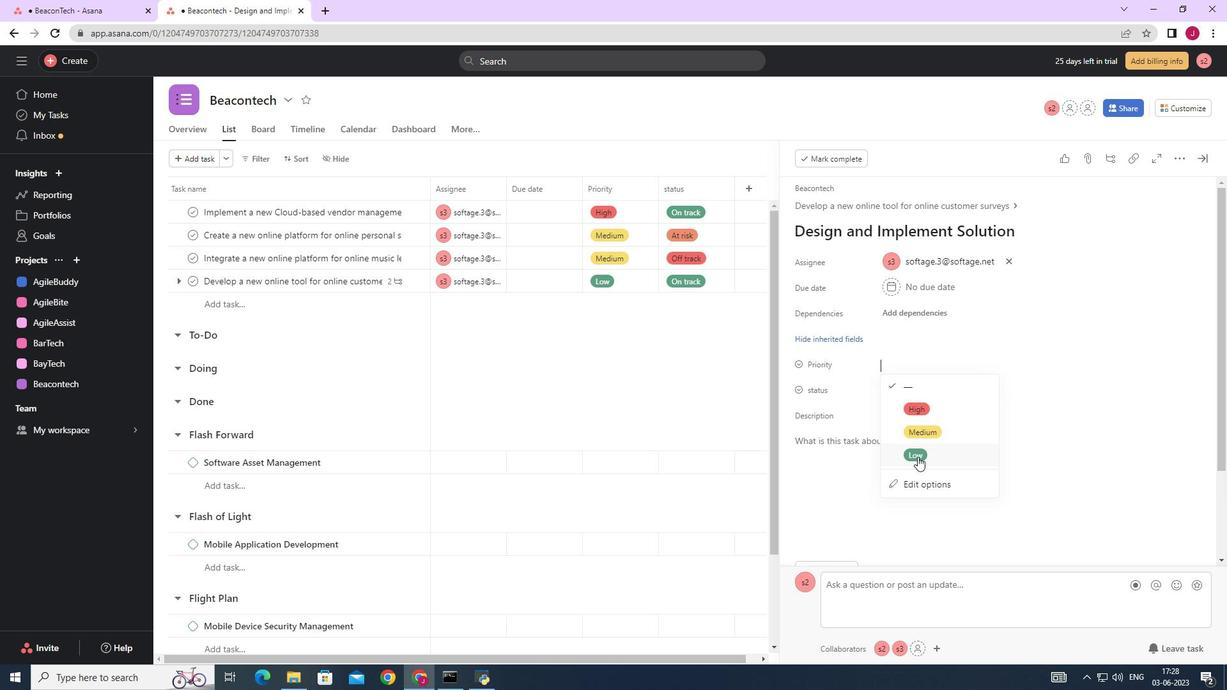 
Action: Mouse moved to (895, 393)
Screenshot: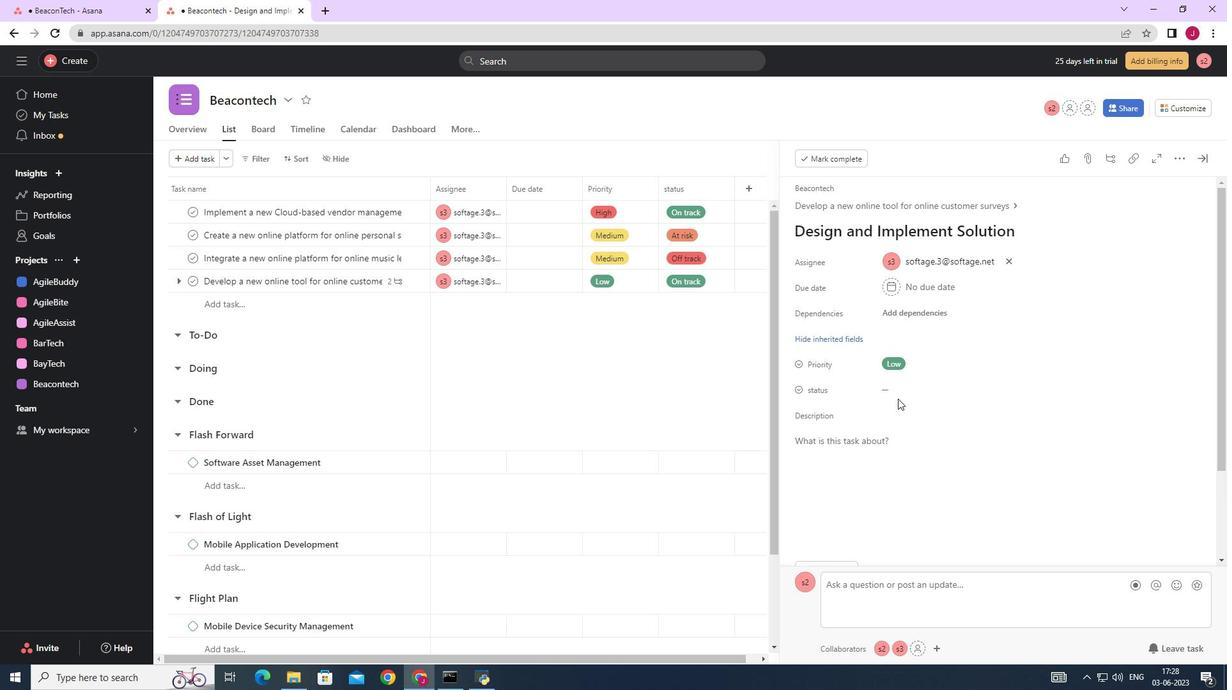 
Action: Mouse pressed left at (895, 393)
Screenshot: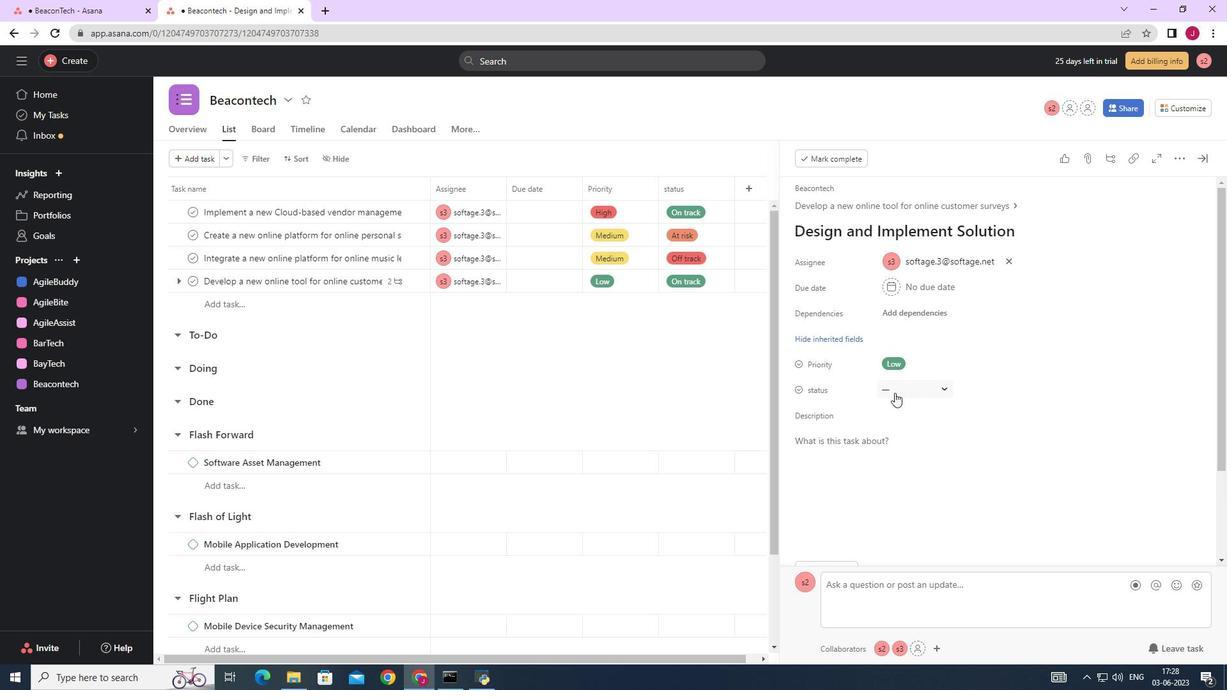 
Action: Mouse moved to (914, 435)
Screenshot: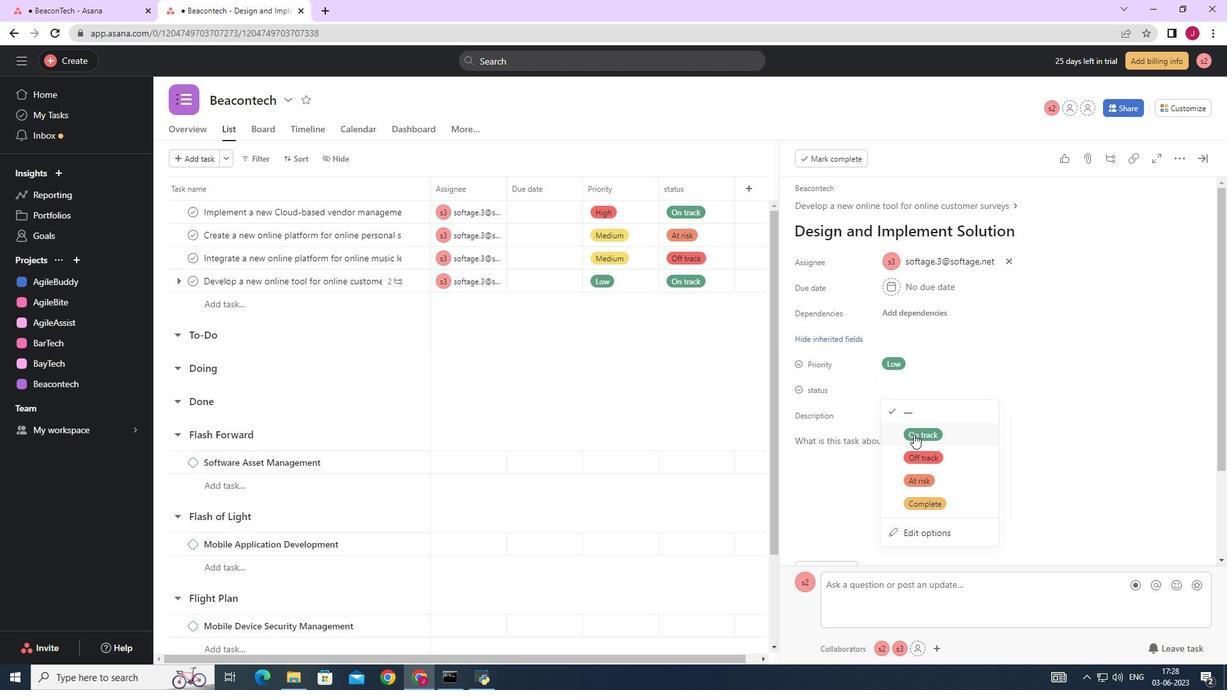 
Action: Mouse pressed left at (914, 435)
Screenshot: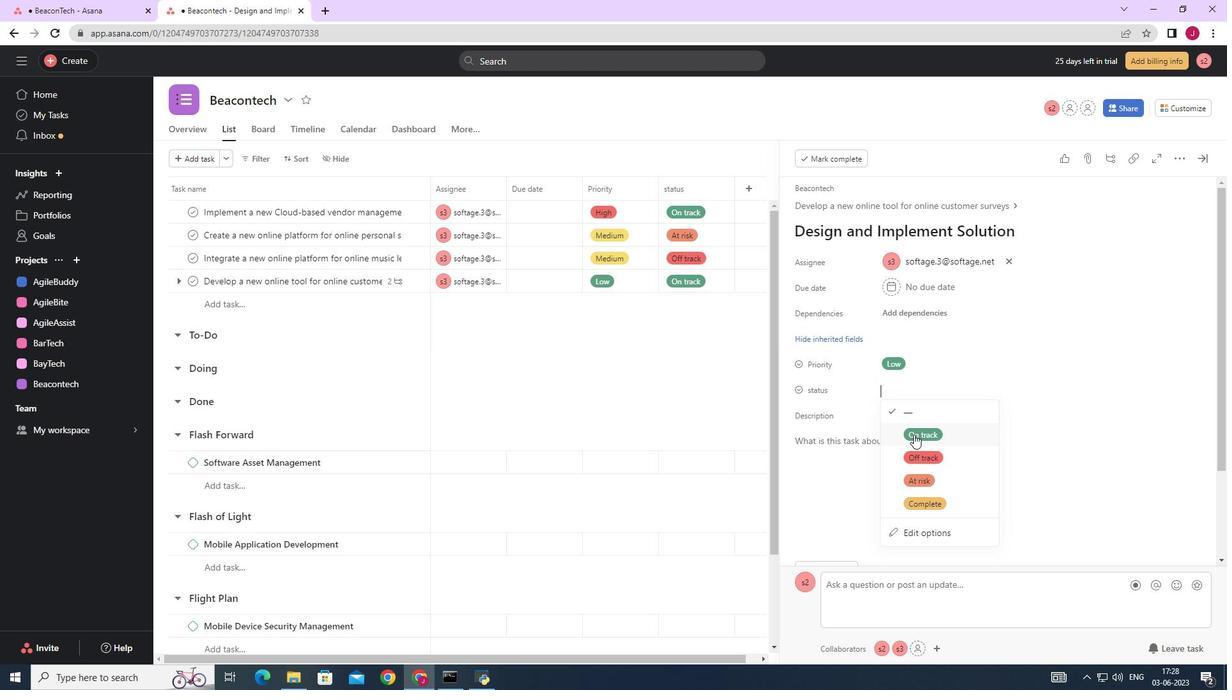
Action: Mouse moved to (1204, 157)
Screenshot: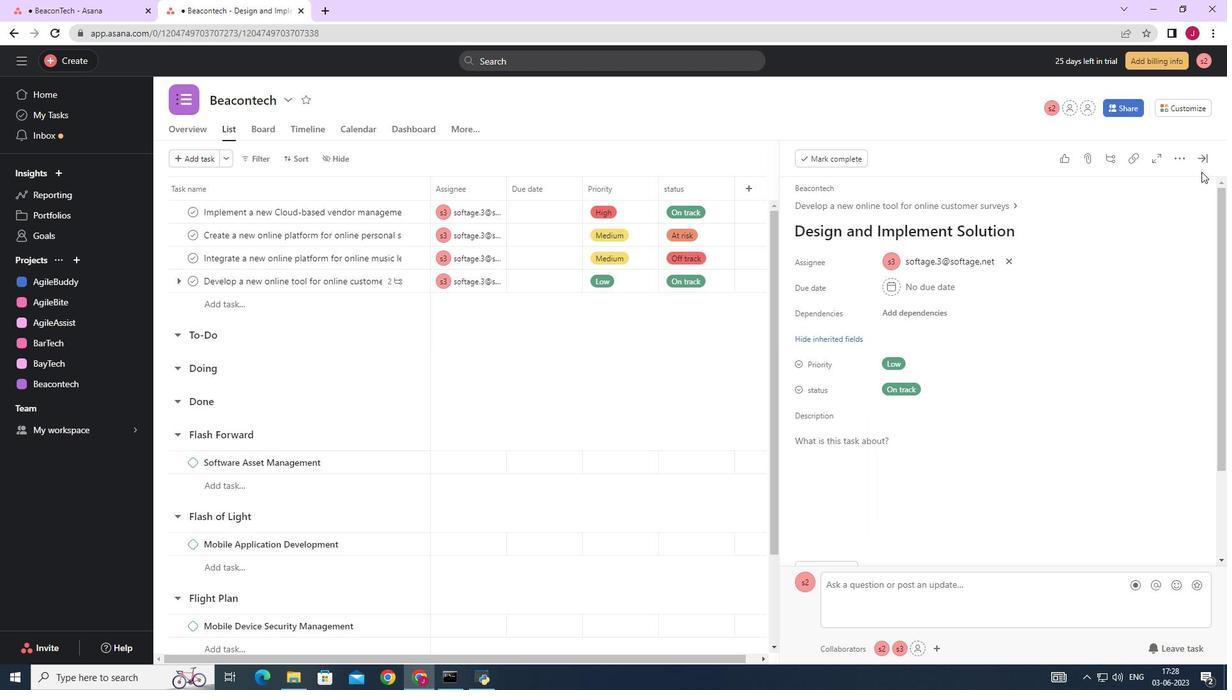 
Action: Mouse pressed left at (1204, 157)
Screenshot: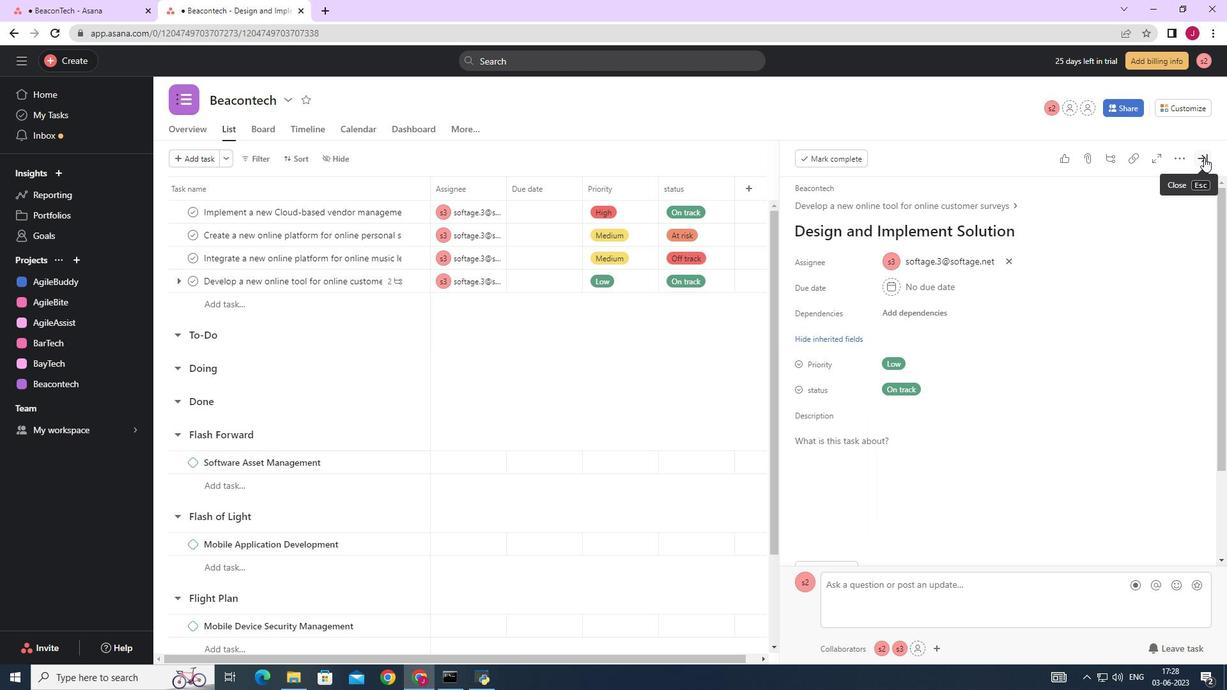 
